 Task: Open a blank google sheet and write heading  Financial Planner. Add Dates in a column and its values below  'Jan 23, Feb 23, Mar 23, Apr 23 & may23. 'Add Income in next column and its values below  $3,000, $3,200, $3,100, $3,300 & $3,500. Add Expenses in next column and its values below  $2,000, $2,300, $2,200, $2,500 & $2,800. Add savings in next column and its values below $500, $600, $500, $700 & $700. Add Investment in next column and its values below  $500, $700, $800, $900 & $1000. Add Net Saving in next column and its values below  $1000, $1200, $900, $800 & $700. Save page BudgetPlan reviewbook
Action: Mouse moved to (1214, 92)
Screenshot: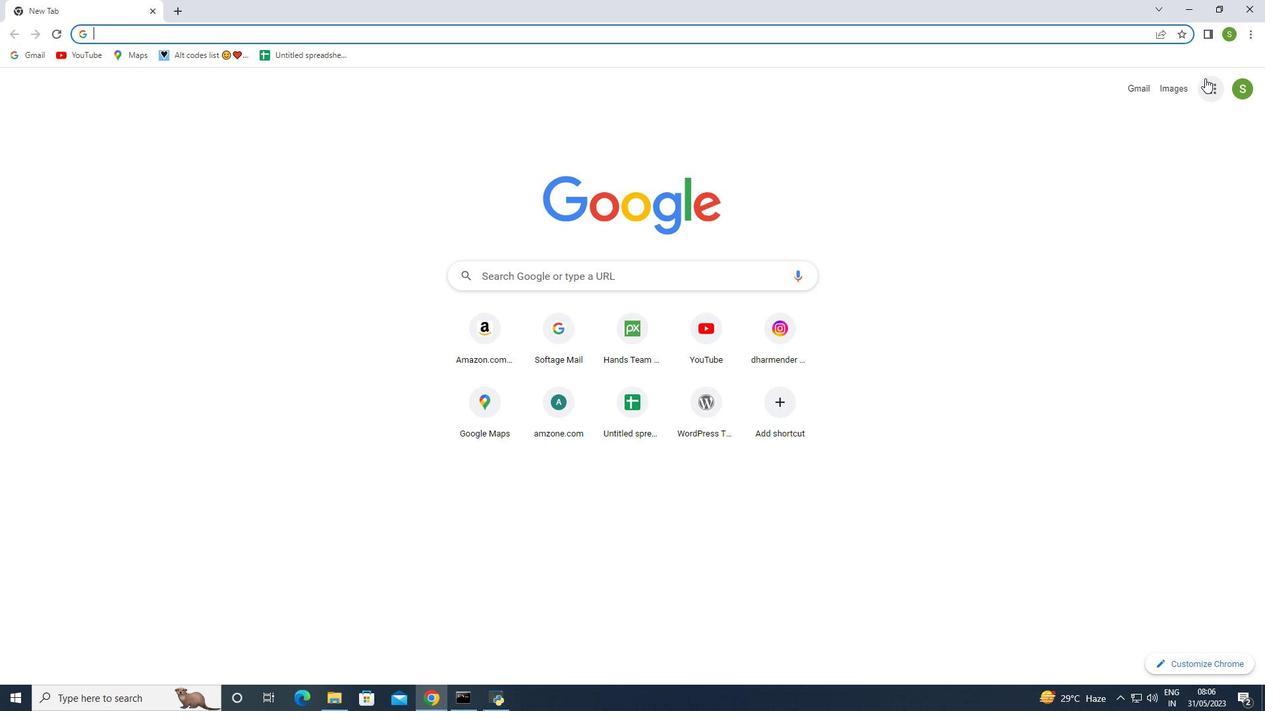 
Action: Mouse pressed left at (1214, 92)
Screenshot: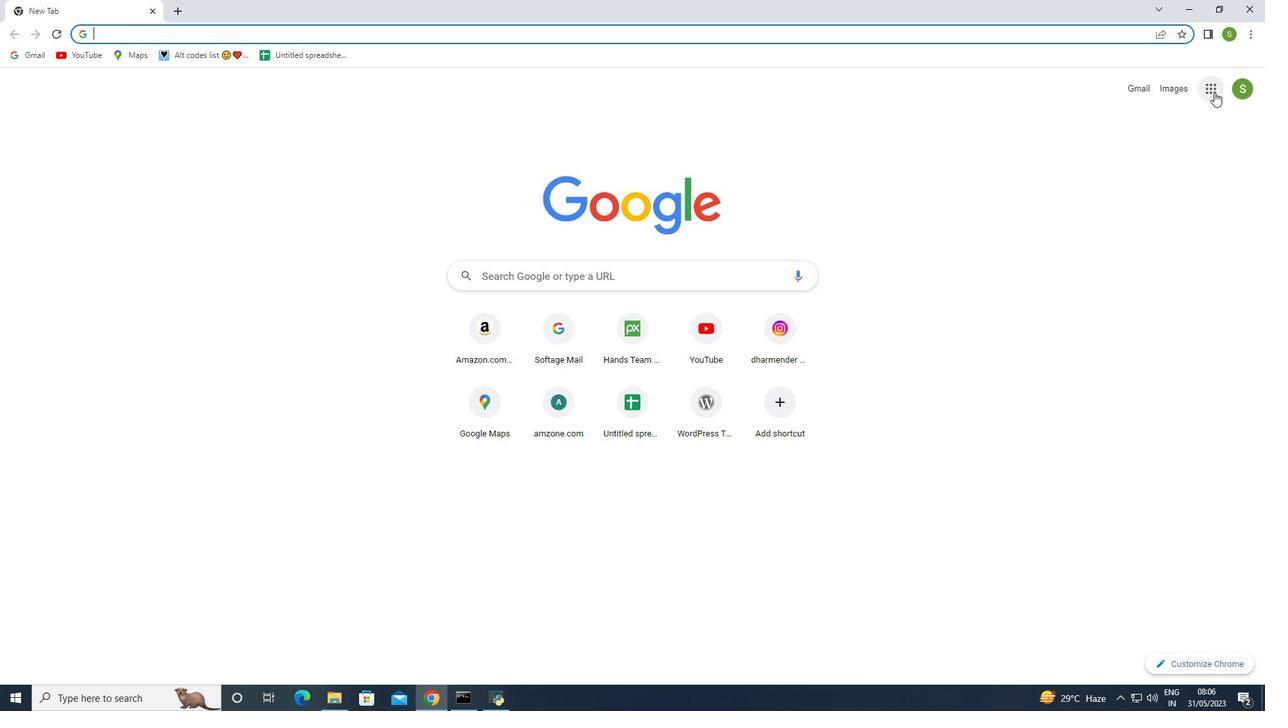 
Action: Mouse moved to (1146, 204)
Screenshot: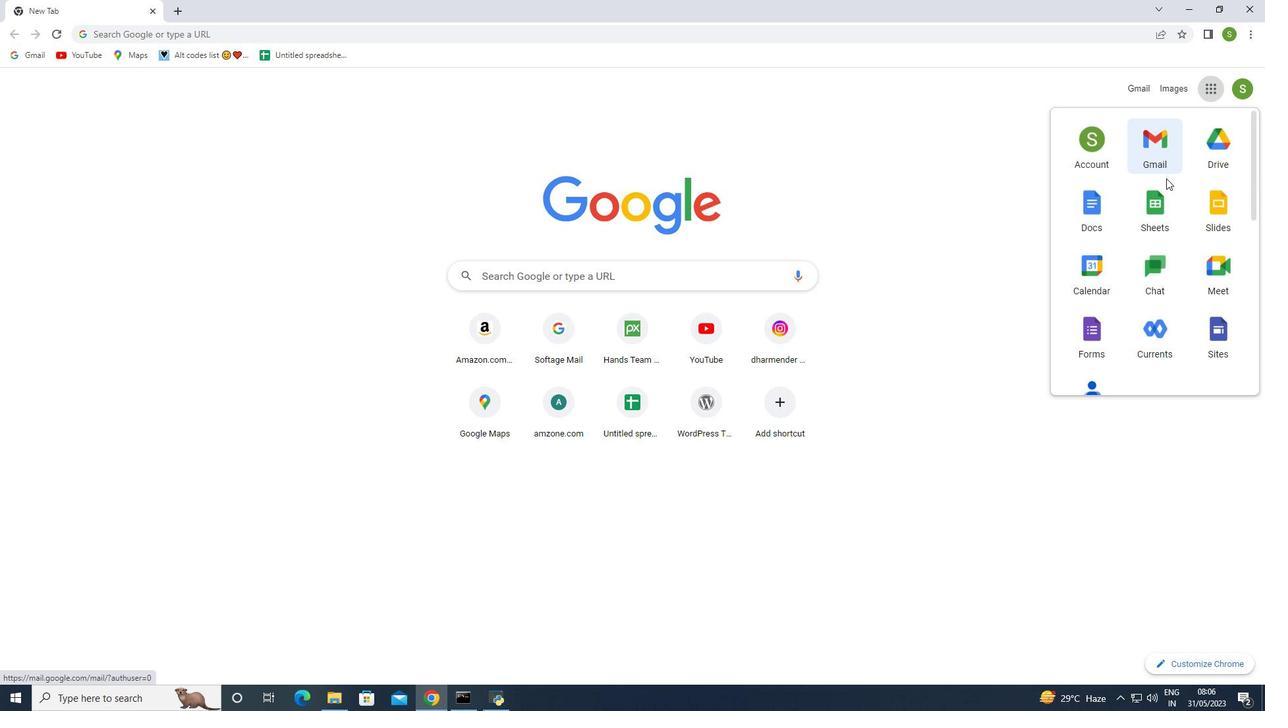 
Action: Mouse pressed left at (1146, 204)
Screenshot: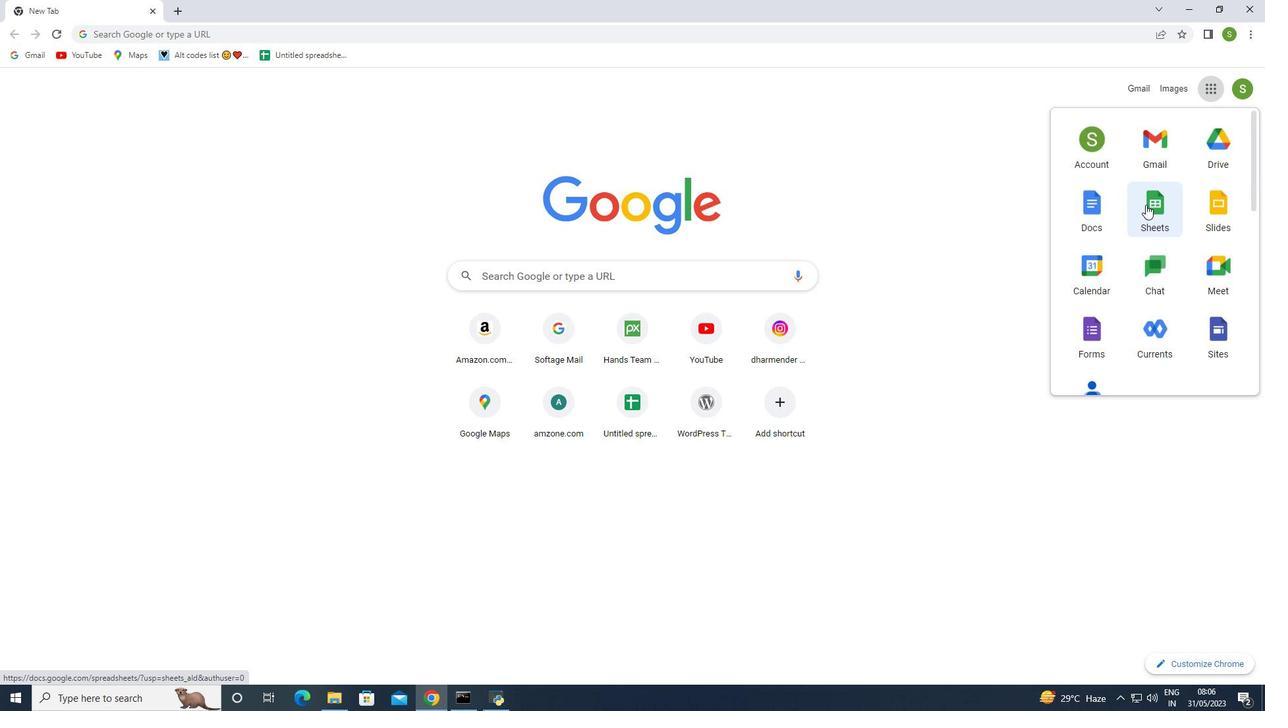 
Action: Mouse moved to (365, 166)
Screenshot: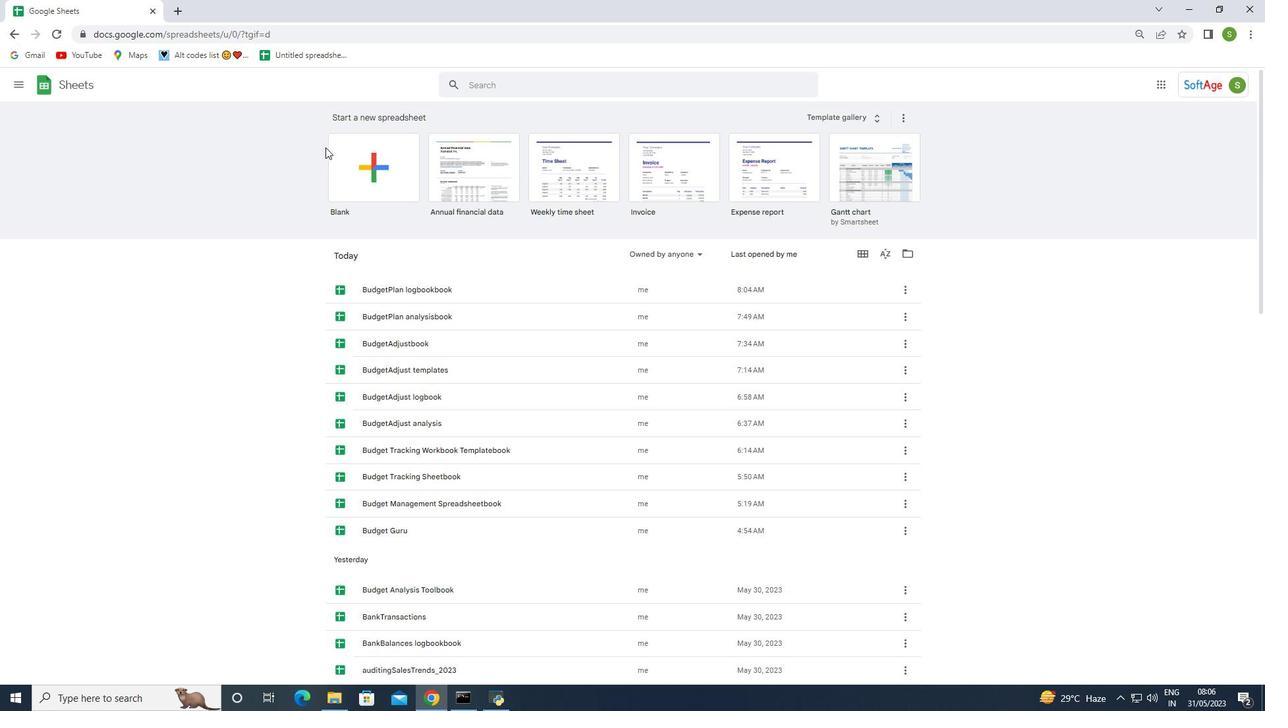 
Action: Mouse pressed left at (365, 166)
Screenshot: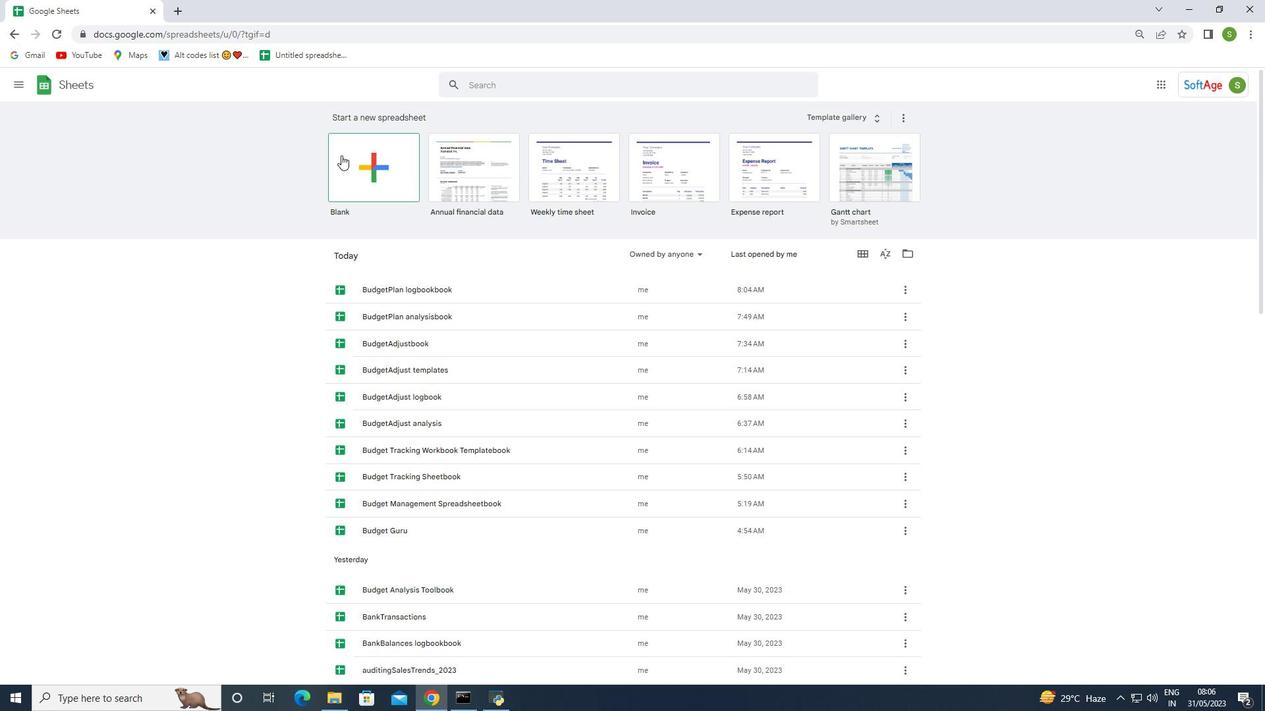
Action: Mouse moved to (14, 148)
Screenshot: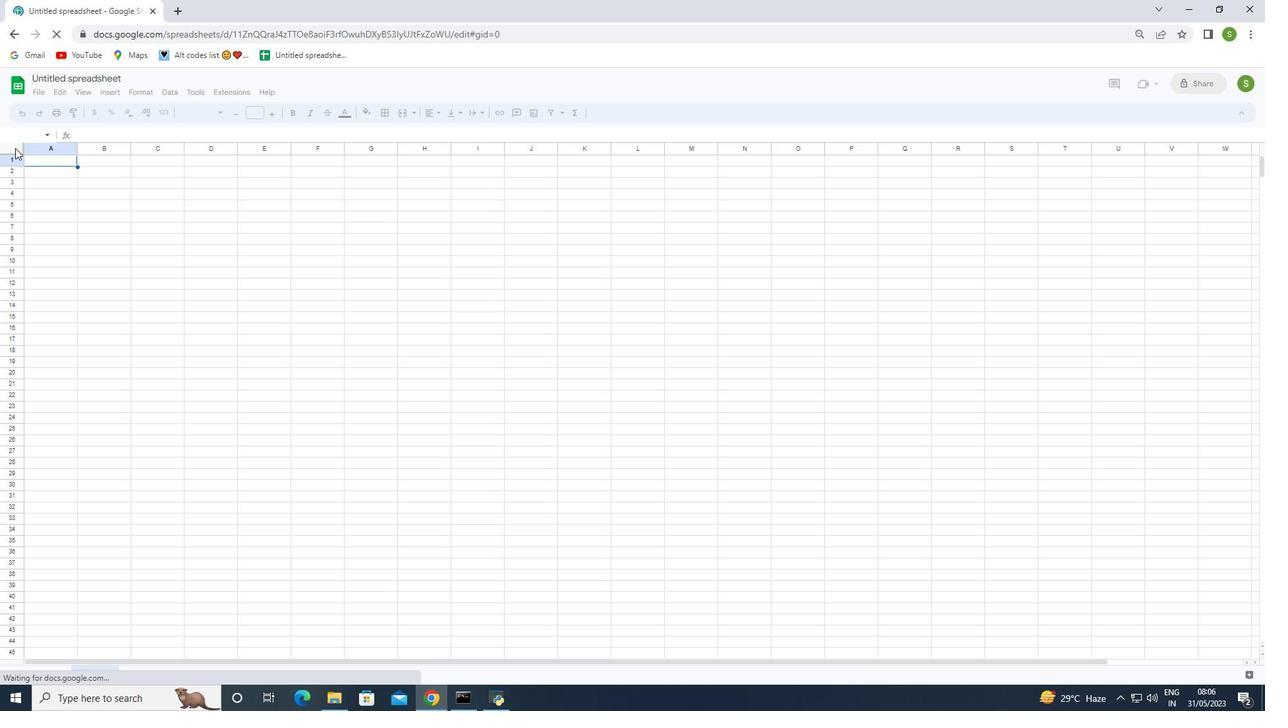 
Action: Mouse pressed left at (14, 148)
Screenshot: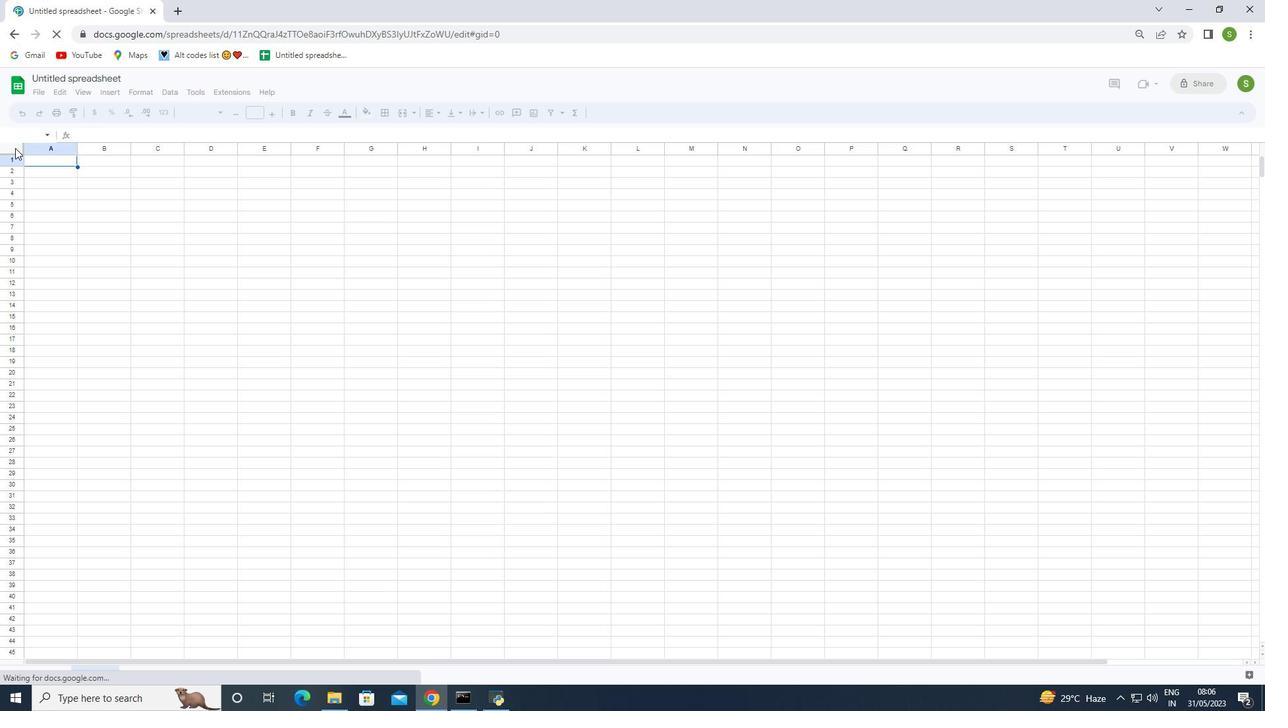 
Action: Mouse moved to (309, 113)
Screenshot: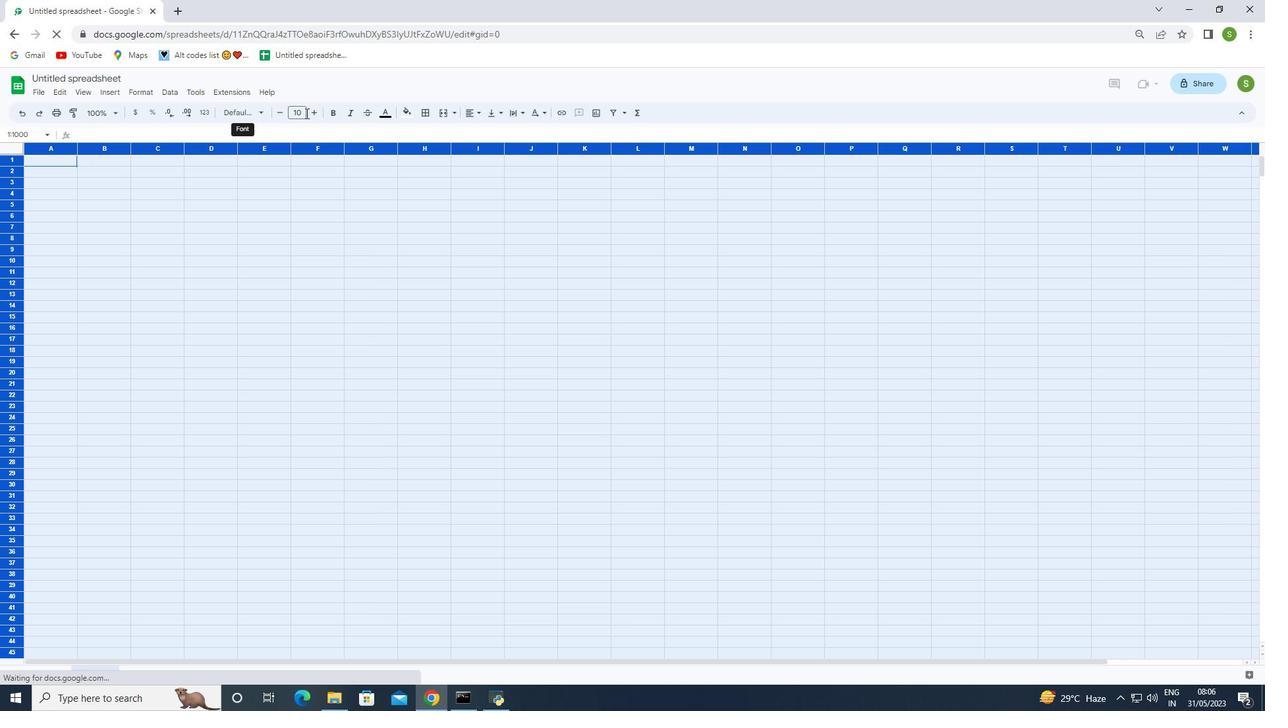 
Action: Mouse pressed left at (309, 113)
Screenshot: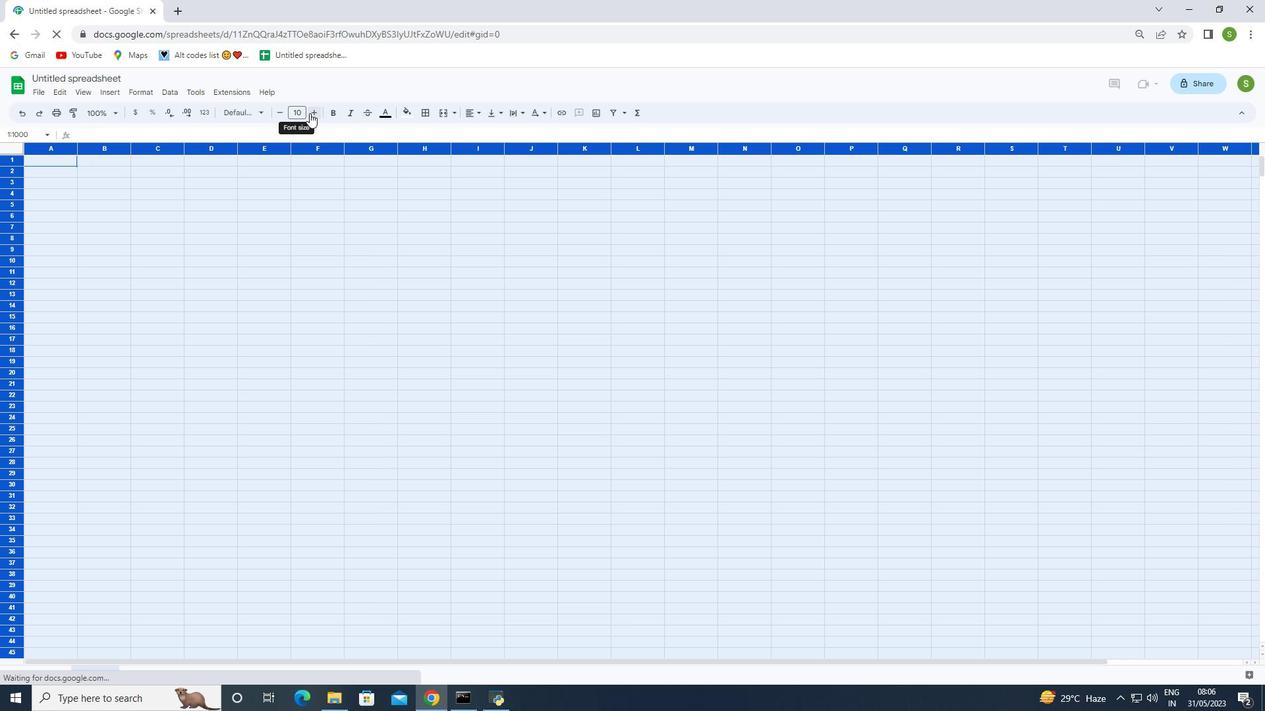 
Action: Mouse pressed left at (309, 113)
Screenshot: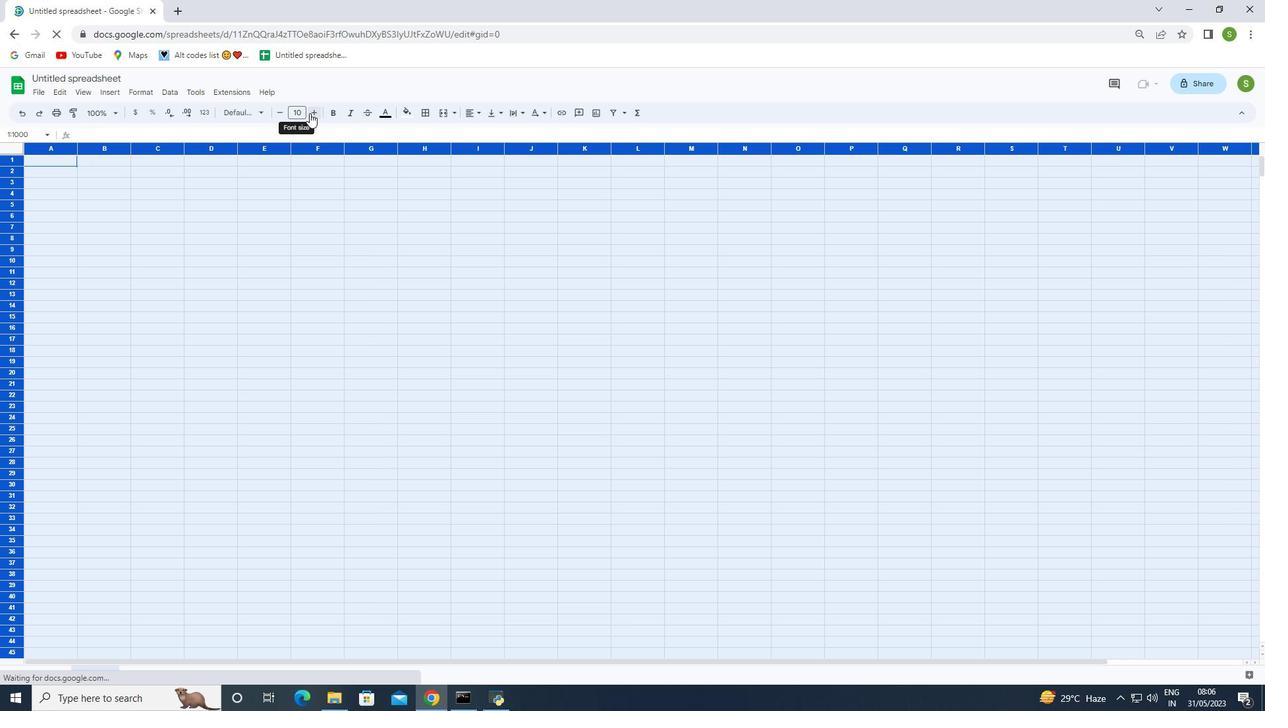 
Action: Mouse pressed left at (309, 113)
Screenshot: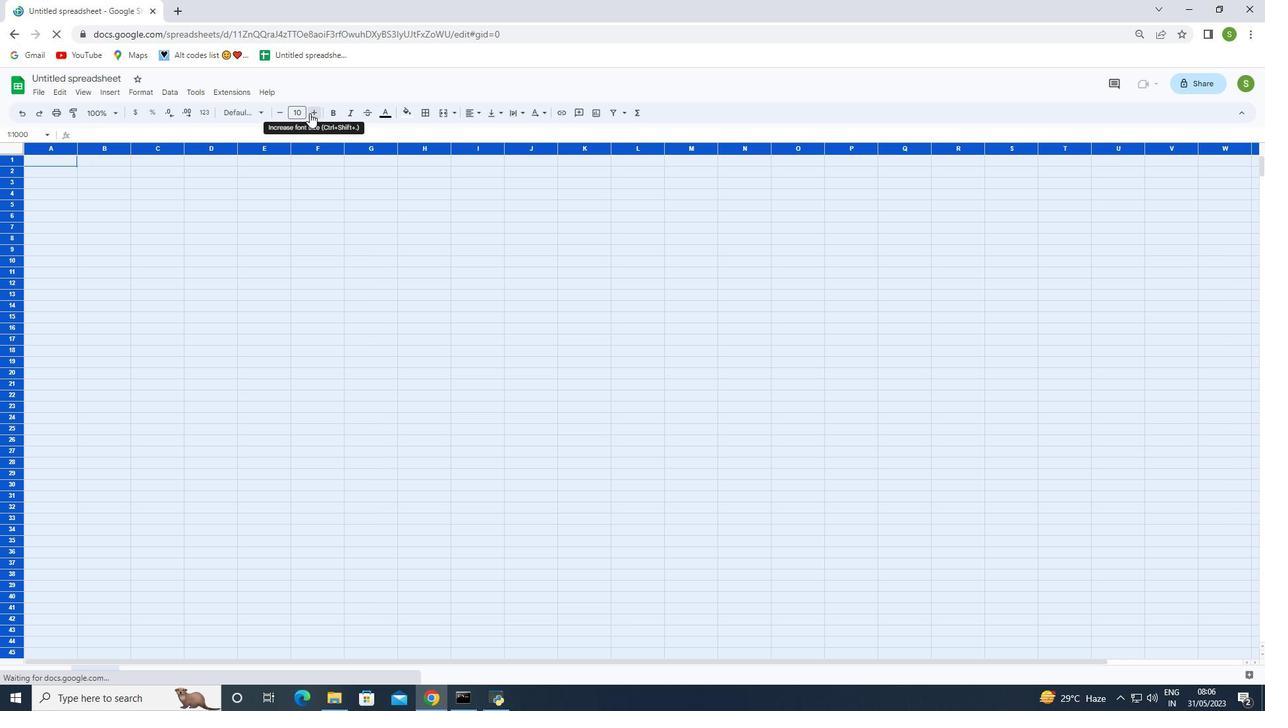 
Action: Mouse pressed left at (309, 113)
Screenshot: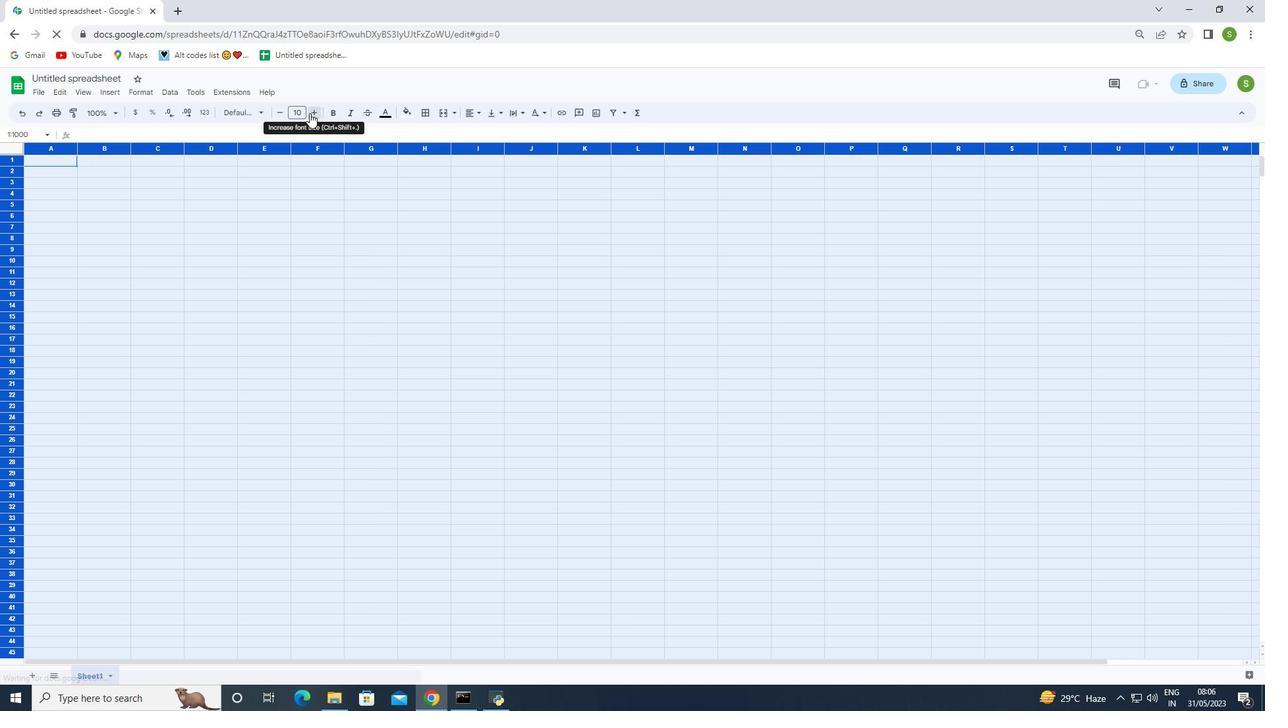 
Action: Mouse pressed left at (309, 113)
Screenshot: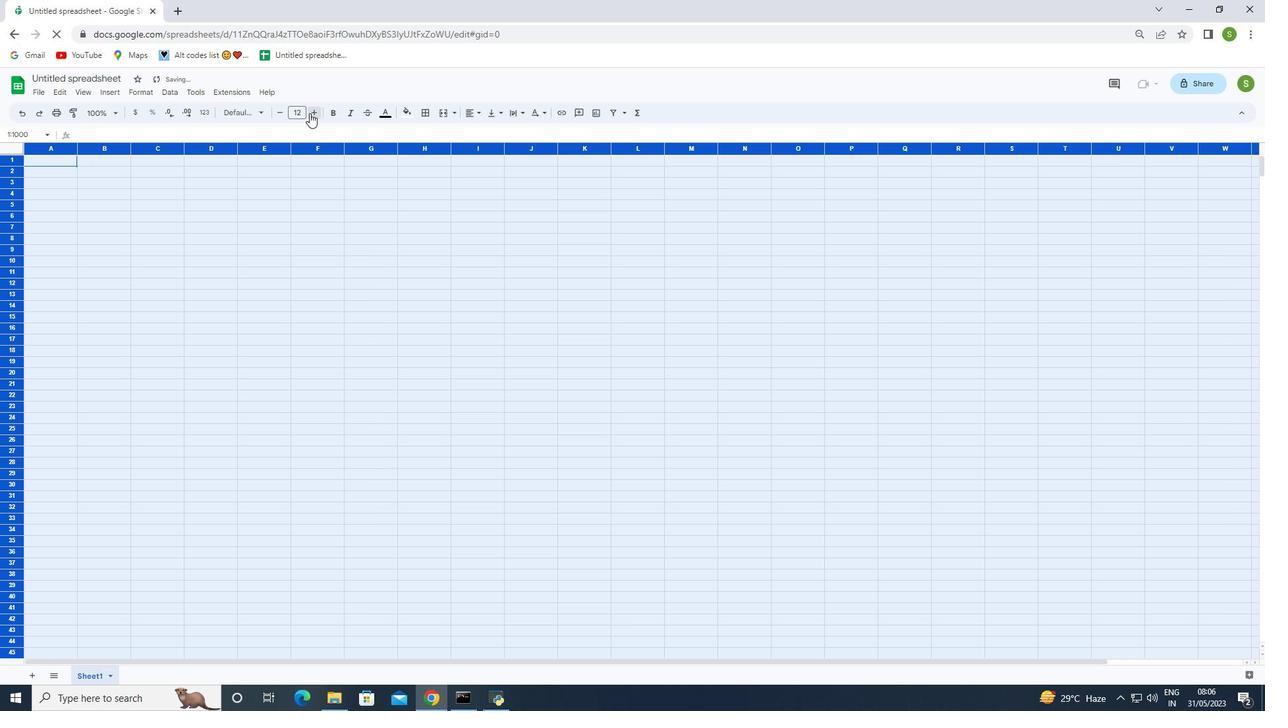 
Action: Mouse moved to (283, 116)
Screenshot: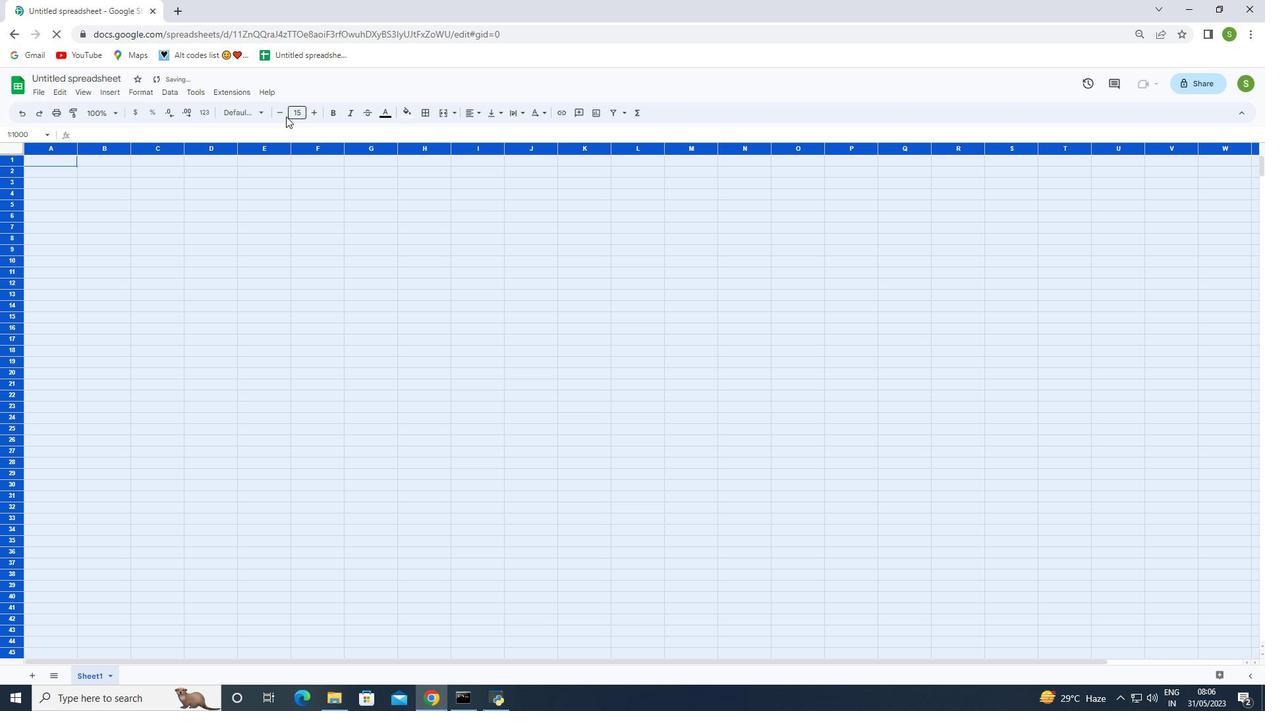 
Action: Mouse pressed left at (283, 116)
Screenshot: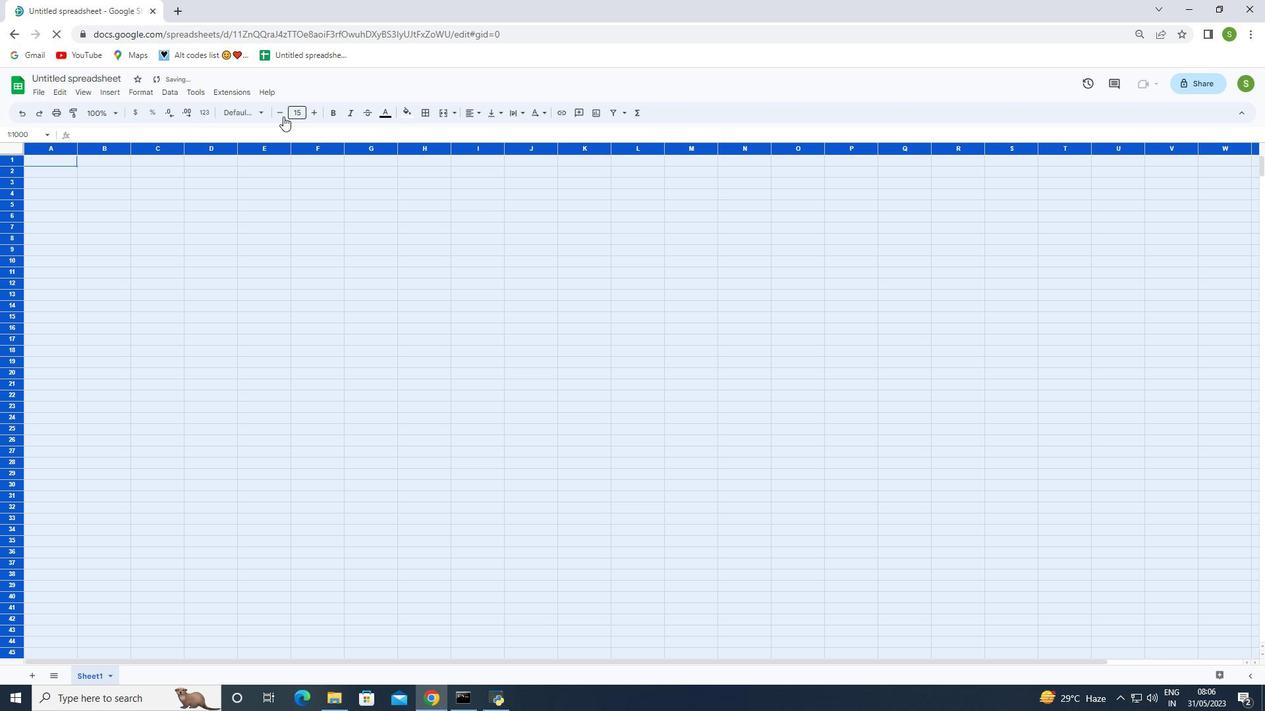 
Action: Mouse moved to (285, 228)
Screenshot: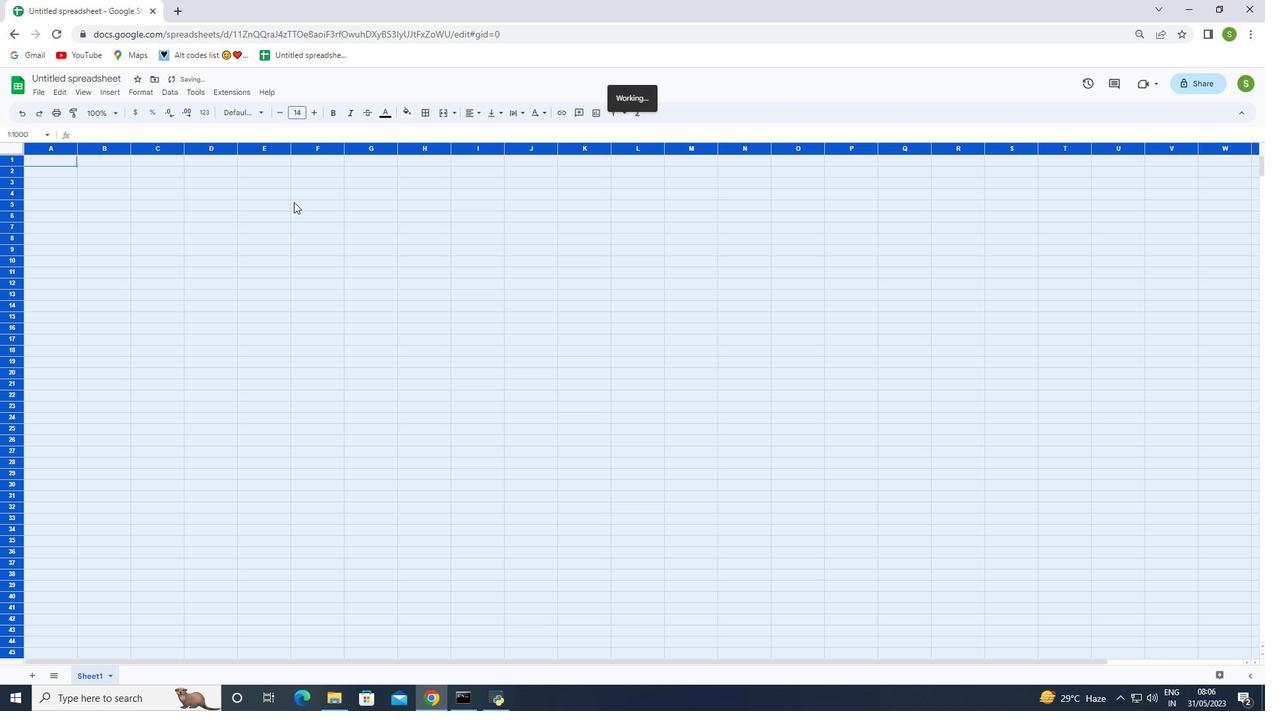 
Action: Mouse pressed left at (285, 228)
Screenshot: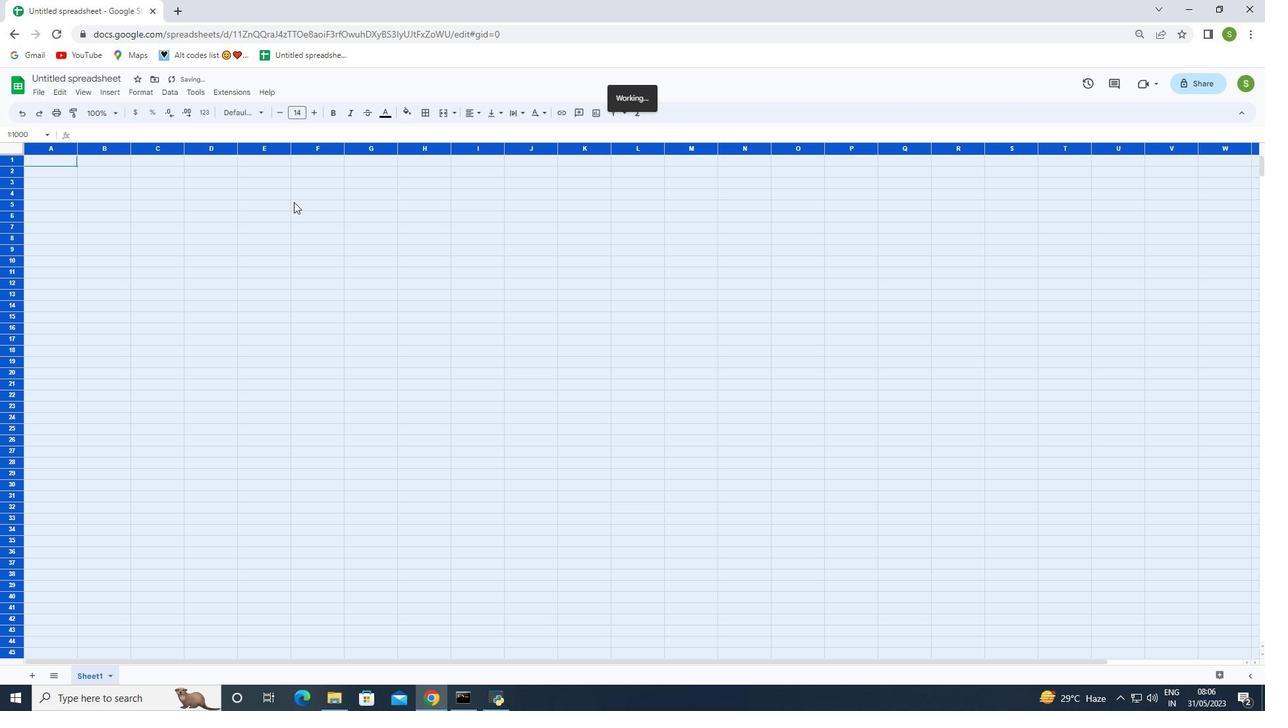 
Action: Mouse moved to (50, 158)
Screenshot: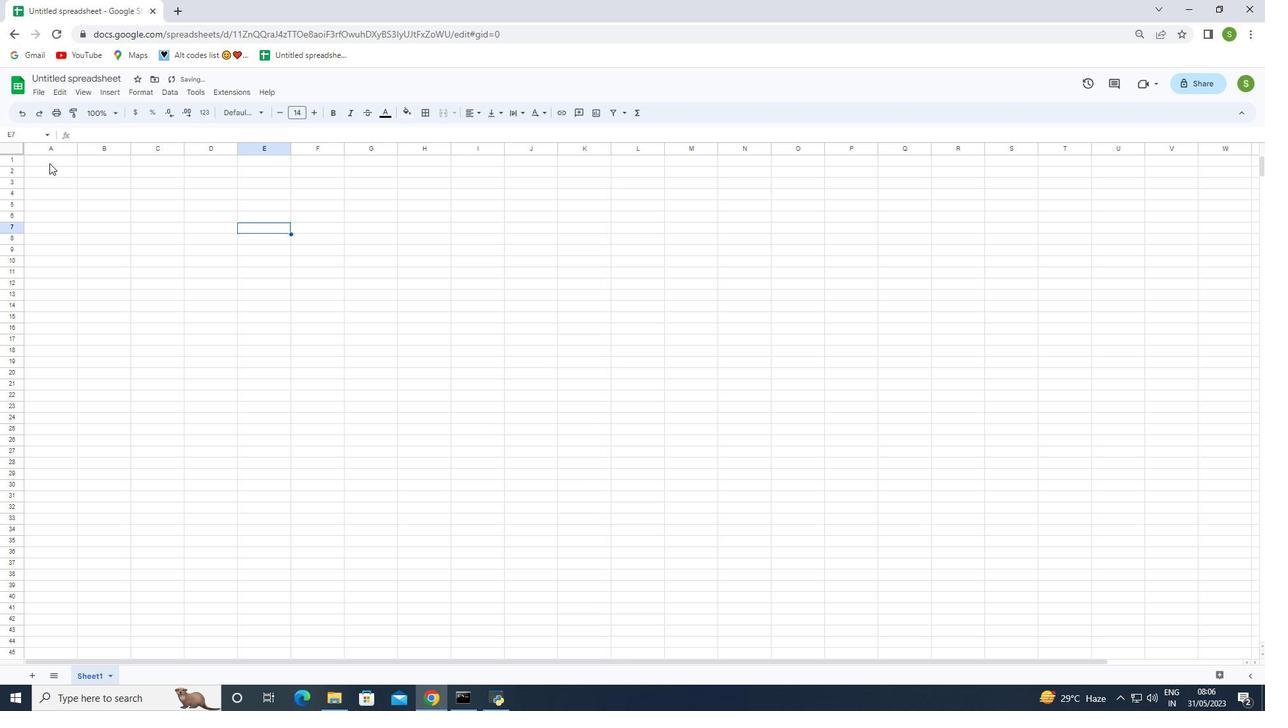 
Action: Mouse pressed left at (50, 158)
Screenshot: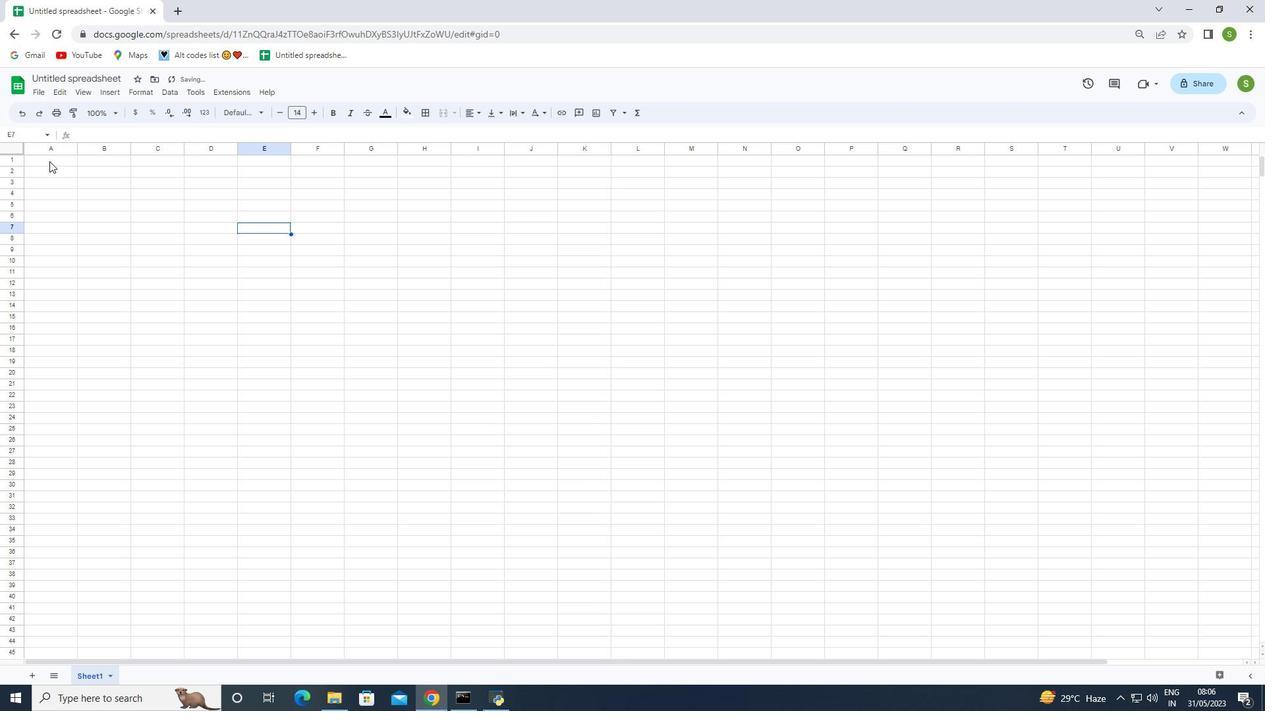 
Action: Key pressed <Key.shift>Financial<Key.space><Key.shift>Planner<Key.enter>
Screenshot: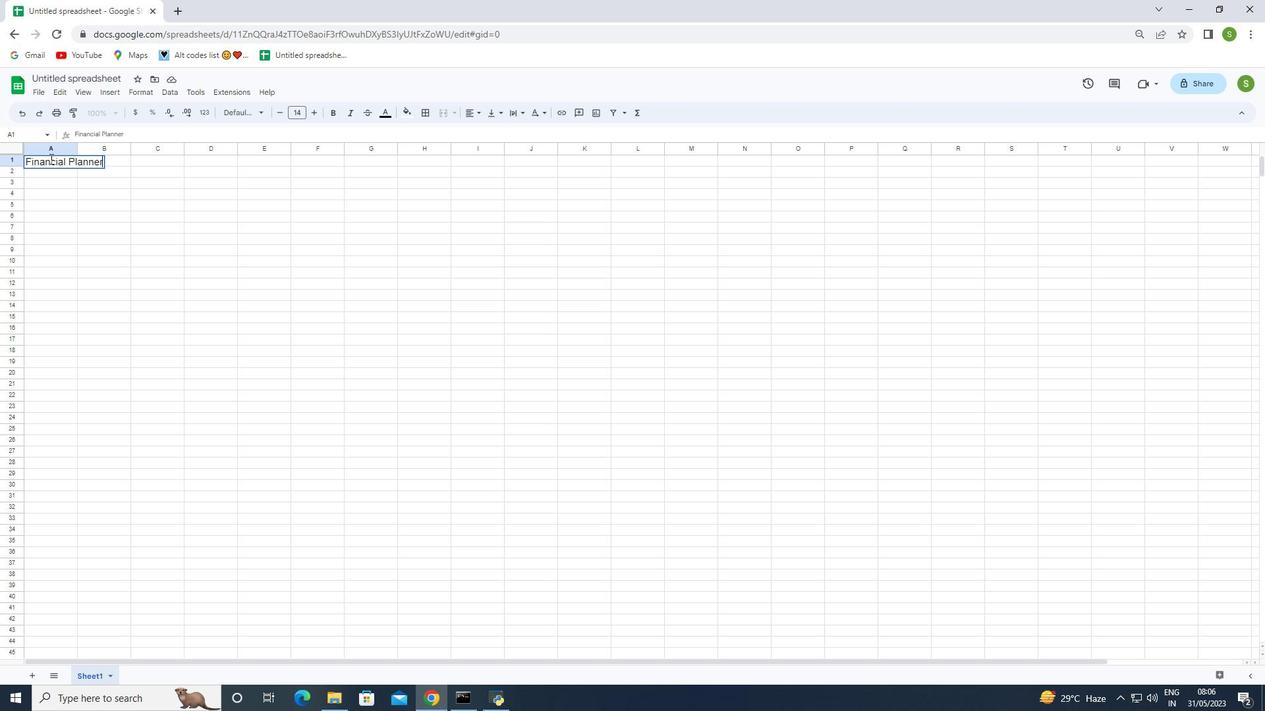 
Action: Mouse moved to (44, 191)
Screenshot: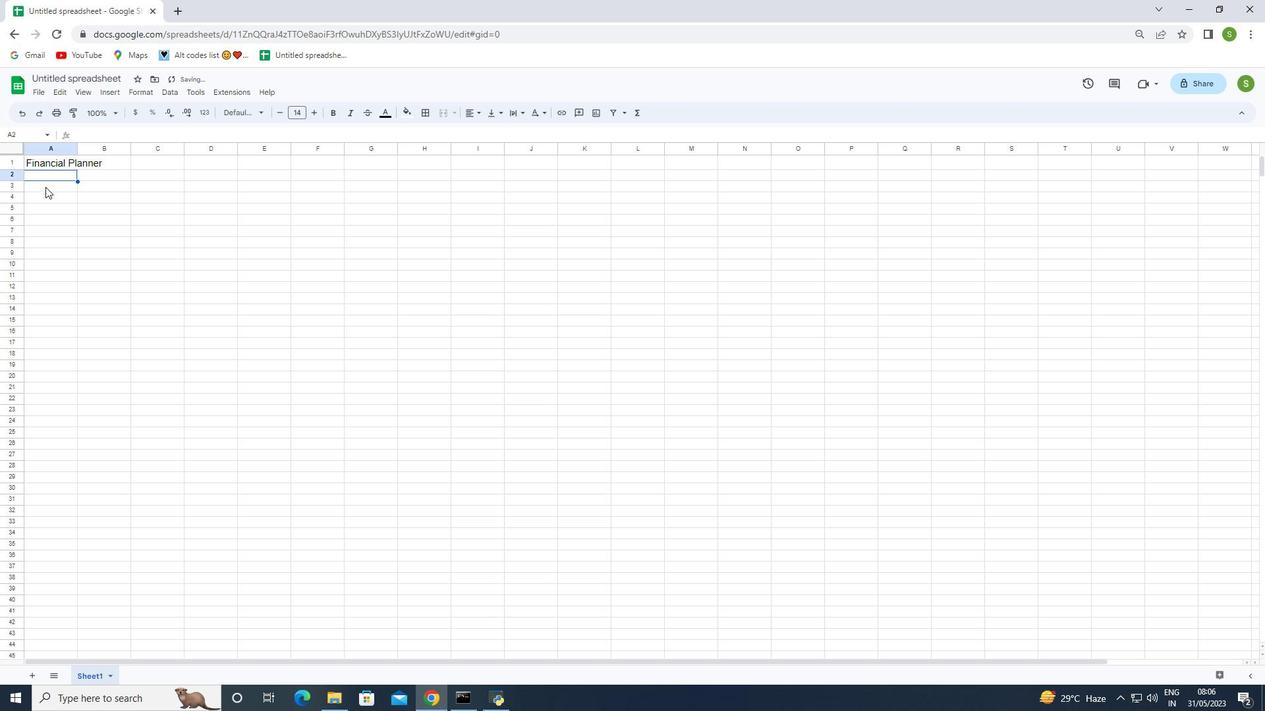 
Action: Key pressed <Key.shift>Dates
Screenshot: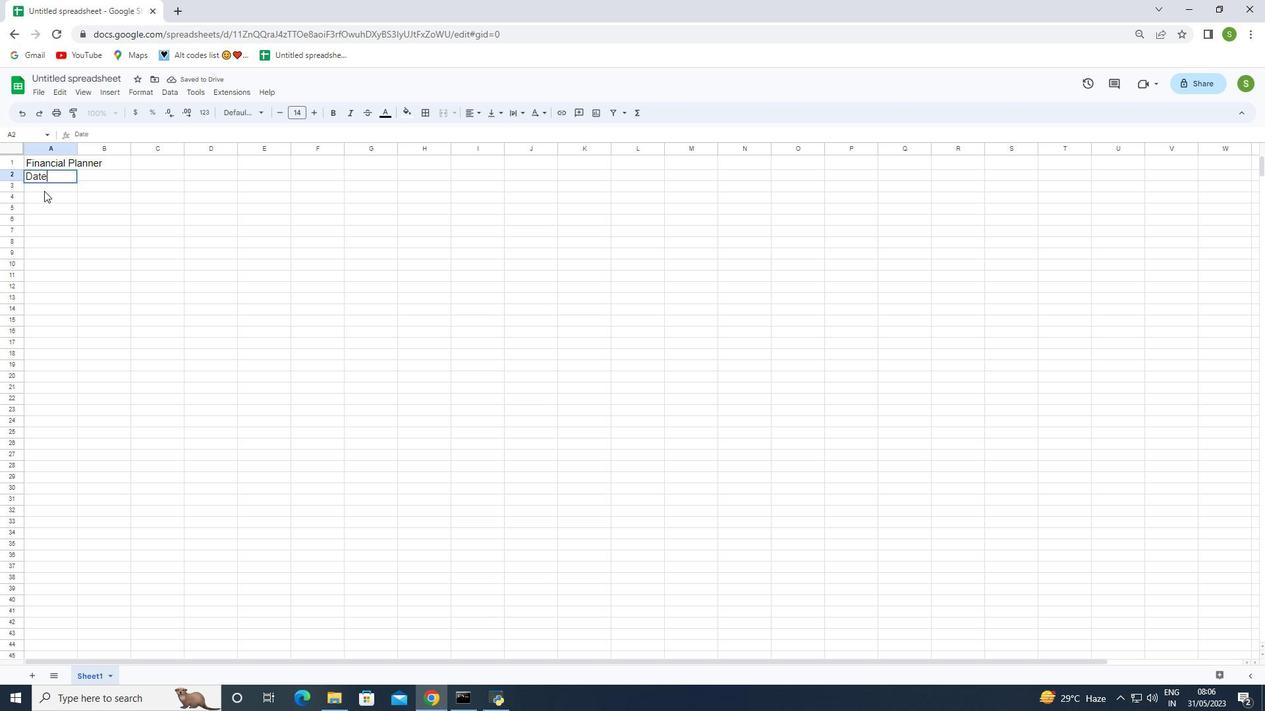 
Action: Mouse moved to (89, 228)
Screenshot: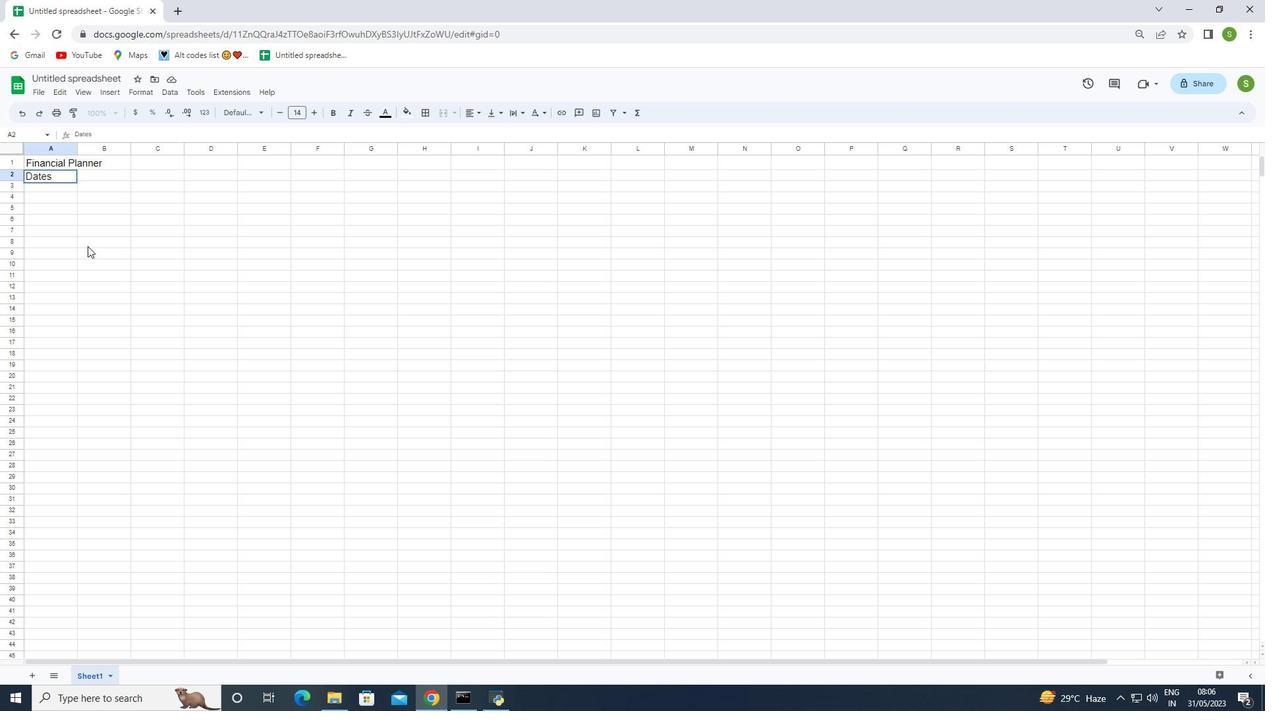
Action: Mouse pressed left at (89, 228)
Screenshot: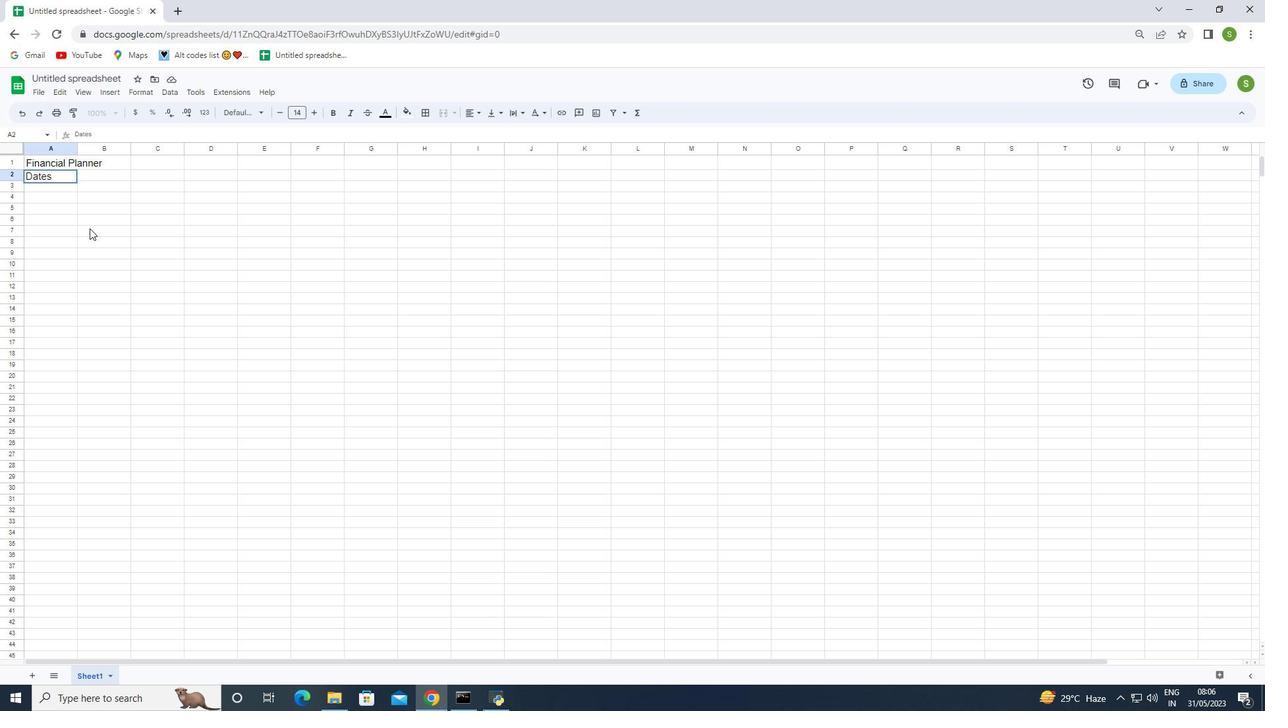 
Action: Mouse moved to (54, 187)
Screenshot: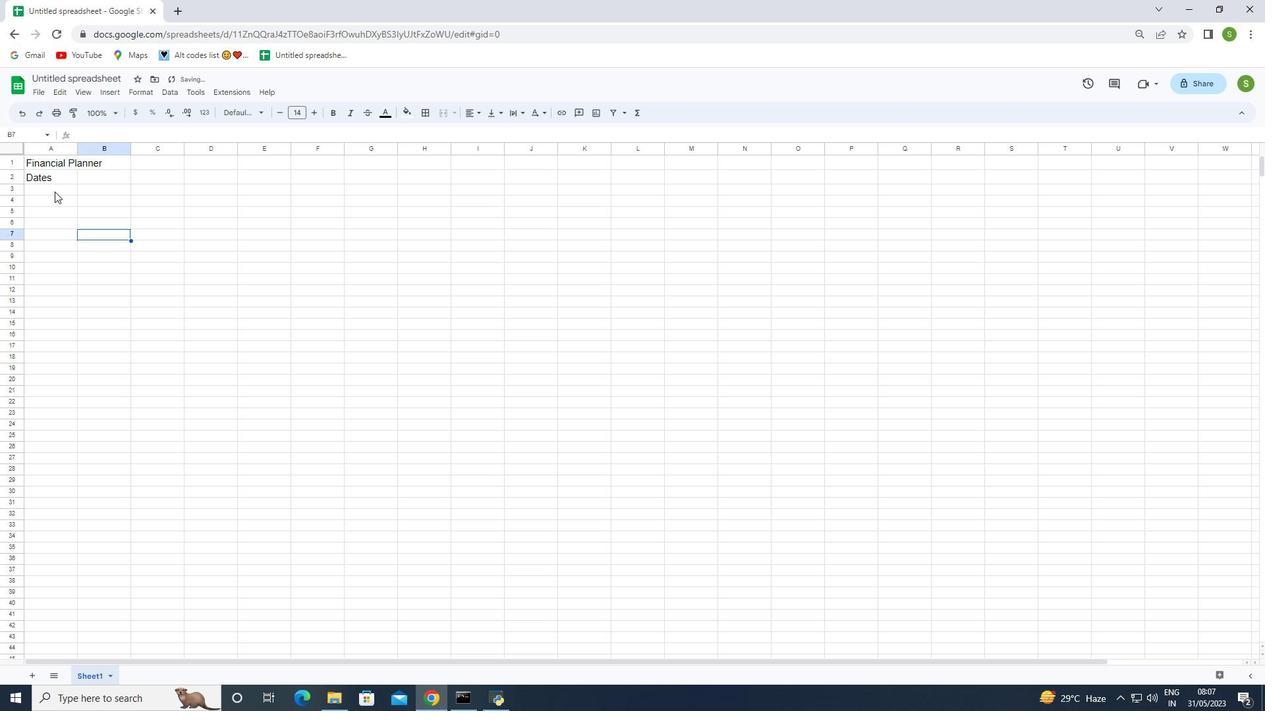 
Action: Mouse pressed left at (54, 187)
Screenshot: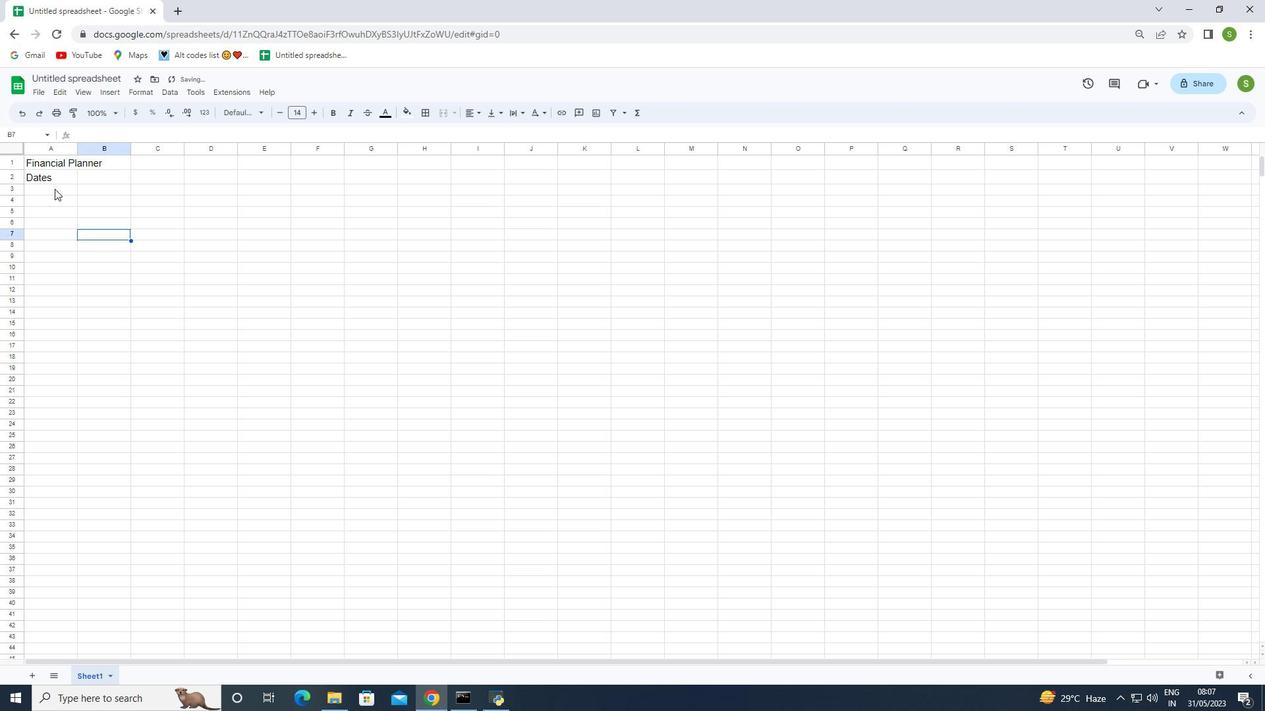 
Action: Mouse moved to (55, 187)
Screenshot: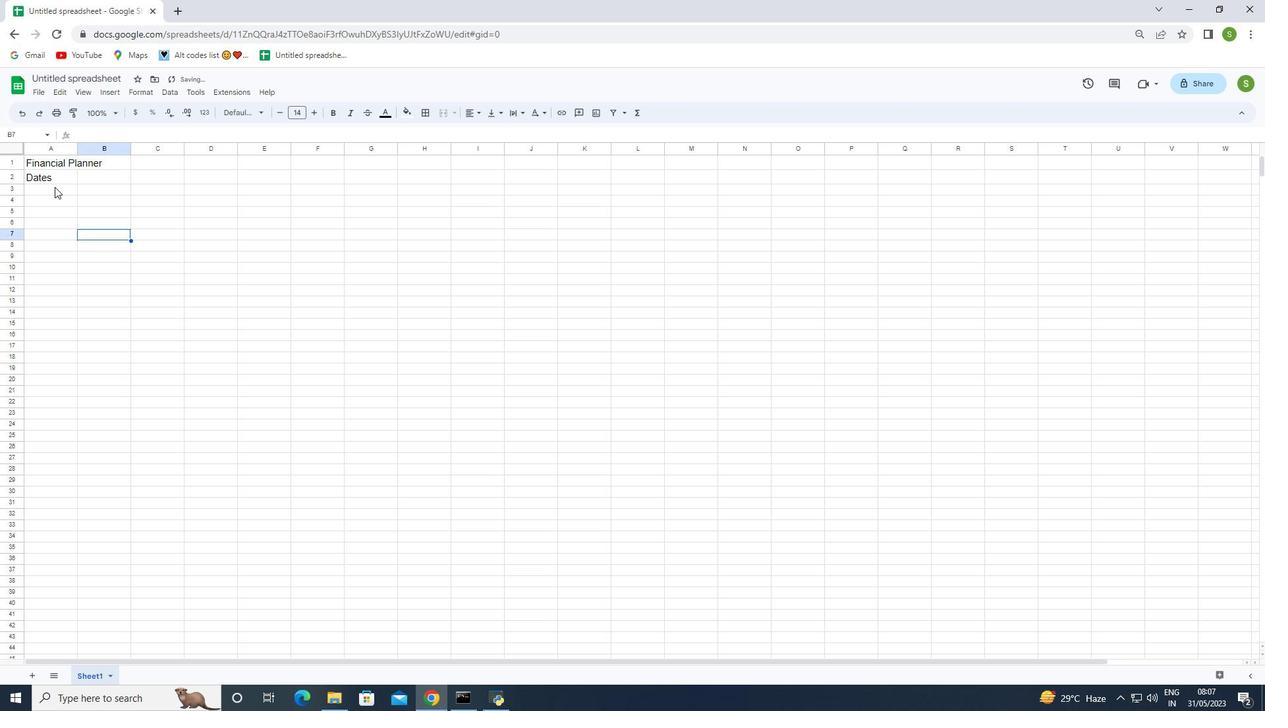 
Action: Key pressed <Key.shift>Jan<Key.space>23<Key.enter><Key.shift>Feb<Key.space>23<Key.enter><Key.shift>Mar<Key.space>23<Key.enter><Key.shift>Apr<Key.space>23<Key.enter><Key.shift><Key.shift><Key.shift><Key.shift><Key.shift><Key.shift><Key.shift><Key.shift><Key.shift><Key.shift><Key.shift><Key.shift><Key.shift><Key.shift><Key.shift><Key.shift><Key.shift><Key.shift><Key.shift><Key.shift><Key.shift><Key.shift><Key.shift><Key.shift><Key.shift><Key.shift><Key.shift><Key.shift><Key.shift><Key.shift><Key.shift><Key.shift><Key.shift><Key.shift><Key.shift><Key.shift><Key.shift><Key.shift><Key.shift><Key.shift><Key.shift><Key.shift><Key.shift><Key.shift><Key.shift><Key.shift><Key.shift><Key.shift><Key.shift><Key.shift><Key.shift><Key.shift><Key.shift><Key.shift><Key.shift><Key.shift><Key.shift><Key.shift><Key.shift><Key.shift><Key.shift><Key.shift><Key.shift><Key.shift><Key.shift><Key.shift><Key.shift><Key.shift><Key.shift><Key.shift>May<Key.space>23<Key.enter>
Screenshot: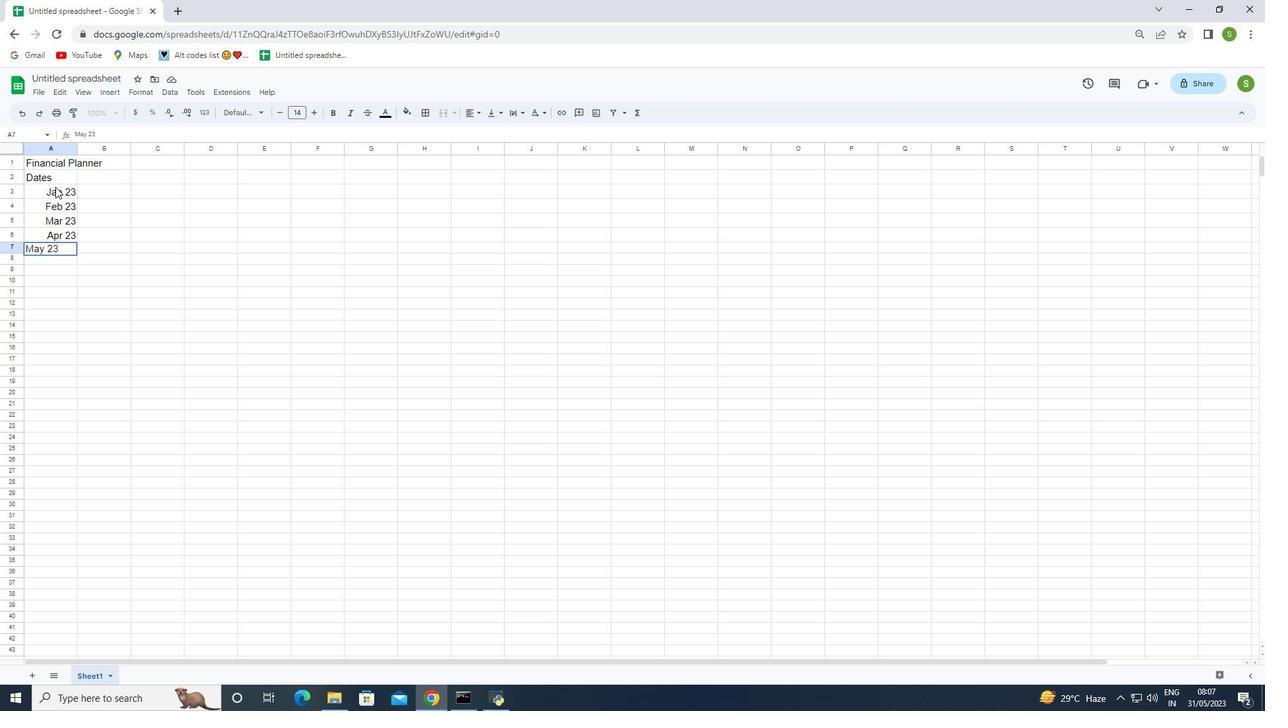 
Action: Mouse moved to (102, 177)
Screenshot: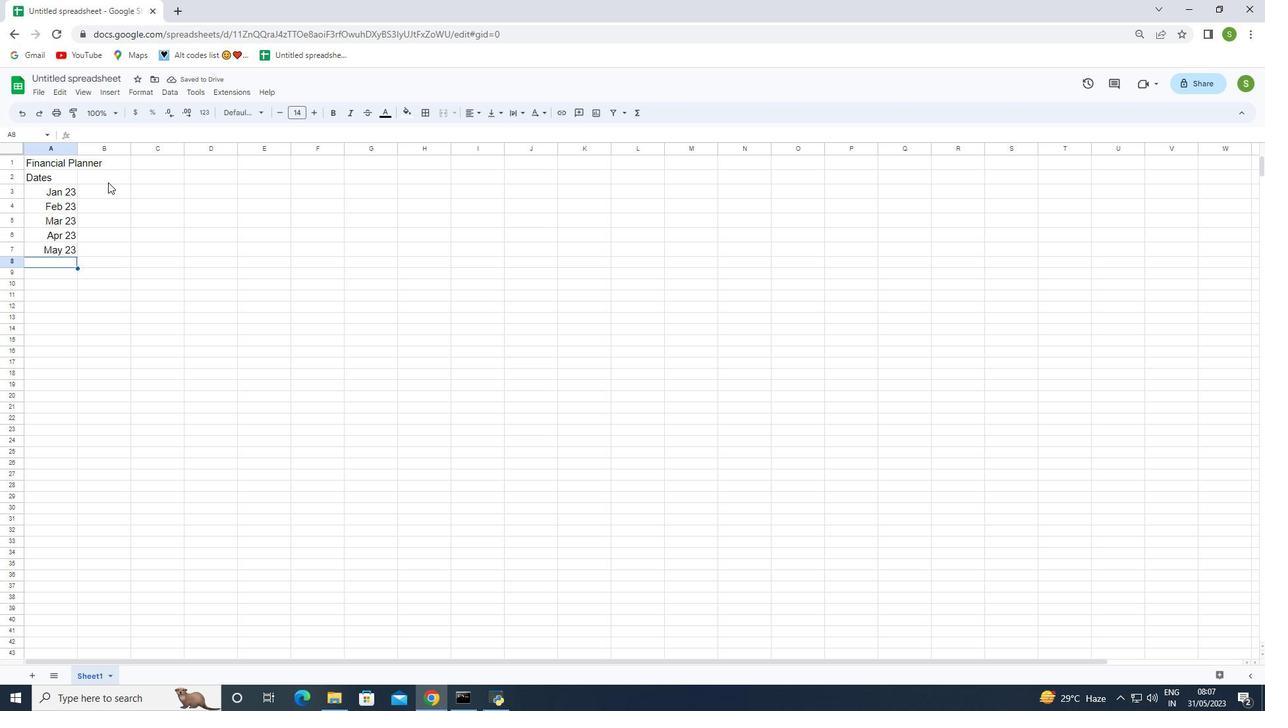 
Action: Mouse pressed left at (102, 177)
Screenshot: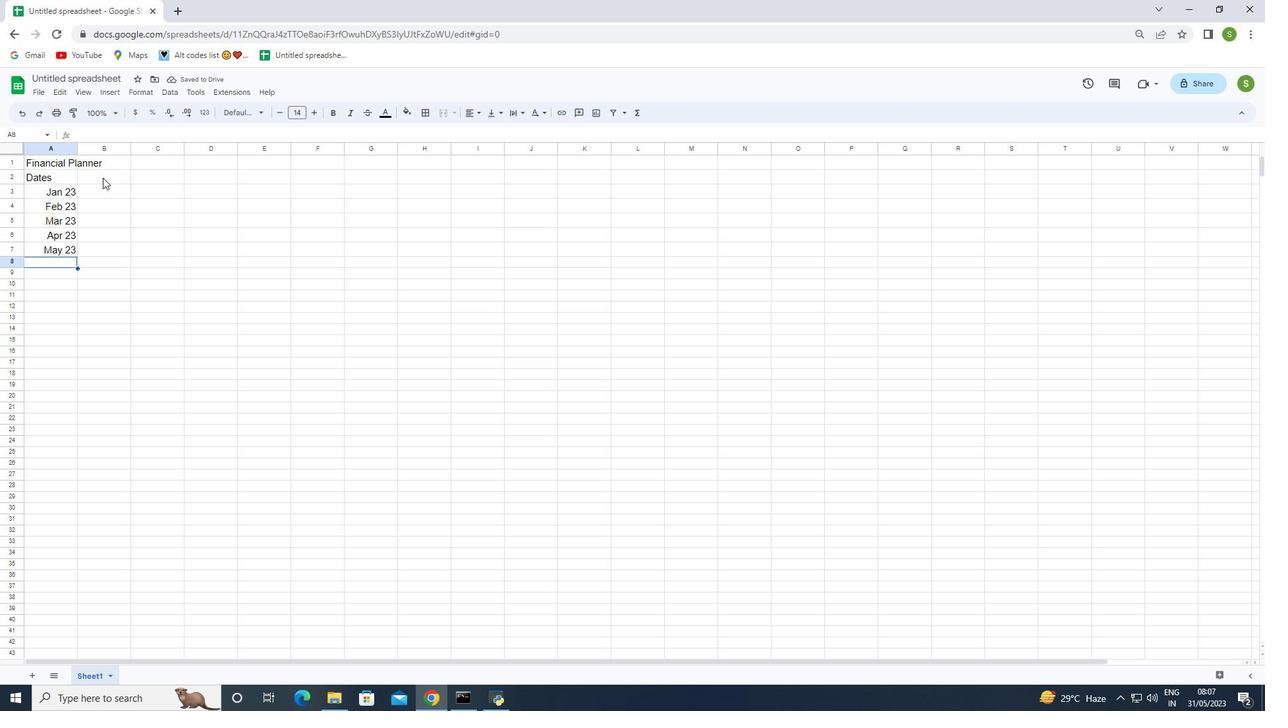 
Action: Key pressed <Key.shift>Income<Key.enter><Key.shift><Key.shift><Key.shift>$3000<Key.enter><Key.shift><Key.shift><Key.shift><Key.shift><Key.shift><Key.shift><Key.shift><Key.shift><Key.shift><Key.shift><Key.shift><Key.shift><Key.shift><Key.shift><Key.shift><Key.shift><Key.shift><Key.shift><Key.shift><Key.shift><Key.shift><Key.shift><Key.shift><Key.shift><Key.shift><Key.shift><Key.shift><Key.shift><Key.shift><Key.shift><Key.shift><Key.shift><Key.shift><Key.shift><Key.shift><Key.shift><Key.shift><Key.shift><Key.shift><Key.shift><Key.shift><Key.shift><Key.shift><Key.shift><Key.shift><Key.shift><Key.shift><Key.shift><Key.shift><Key.shift><Key.shift><Key.shift><Key.shift><Key.shift><Key.shift><Key.shift><Key.shift><Key.shift><Key.shift><Key.shift><Key.shift><Key.shift><Key.shift><Key.shift><Key.shift><Key.shift><Key.shift><Key.shift><Key.shift><Key.shift><Key.shift><Key.shift><Key.shift><Key.shift><Key.shift><Key.shift><Key.shift><Key.shift><Key.shift><Key.shift><Key.shift><Key.shift><Key.shift><Key.shift><Key.shift><Key.shift><Key.shift><Key.shift><Key.shift><Key.shift><Key.shift><Key.shift><Key.shift><Key.shift><Key.shift><Key.shift><Key.shift><Key.shift><Key.shift><Key.shift><Key.shift><Key.shift><Key.shift><Key.shift><Key.shift><Key.shift>$3200<Key.enter><Key.shift><Key.shift><Key.shift><Key.shift>$3100<Key.enter><Key.shift><Key.shift><Key.shift><Key.shift><Key.shift><Key.shift><Key.shift><Key.shift><Key.shift><Key.shift><Key.shift><Key.shift><Key.shift><Key.shift><Key.shift><Key.shift><Key.shift><Key.shift><Key.shift><Key.shift><Key.shift><Key.shift><Key.shift><Key.shift><Key.shift><Key.shift><Key.shift><Key.shift><Key.shift><Key.shift><Key.shift><Key.shift><Key.shift><Key.shift><Key.shift><Key.shift><Key.shift><Key.shift><Key.shift><Key.shift><Key.shift><Key.shift>$3300<Key.enter><Key.shift><Key.shift><Key.shift><Key.shift><Key.shift><Key.shift><Key.shift><Key.shift><Key.shift><Key.shift><Key.shift><Key.shift><Key.shift><Key.shift><Key.shift><Key.shift><Key.shift><Key.shift>$3500<Key.enter>
Screenshot: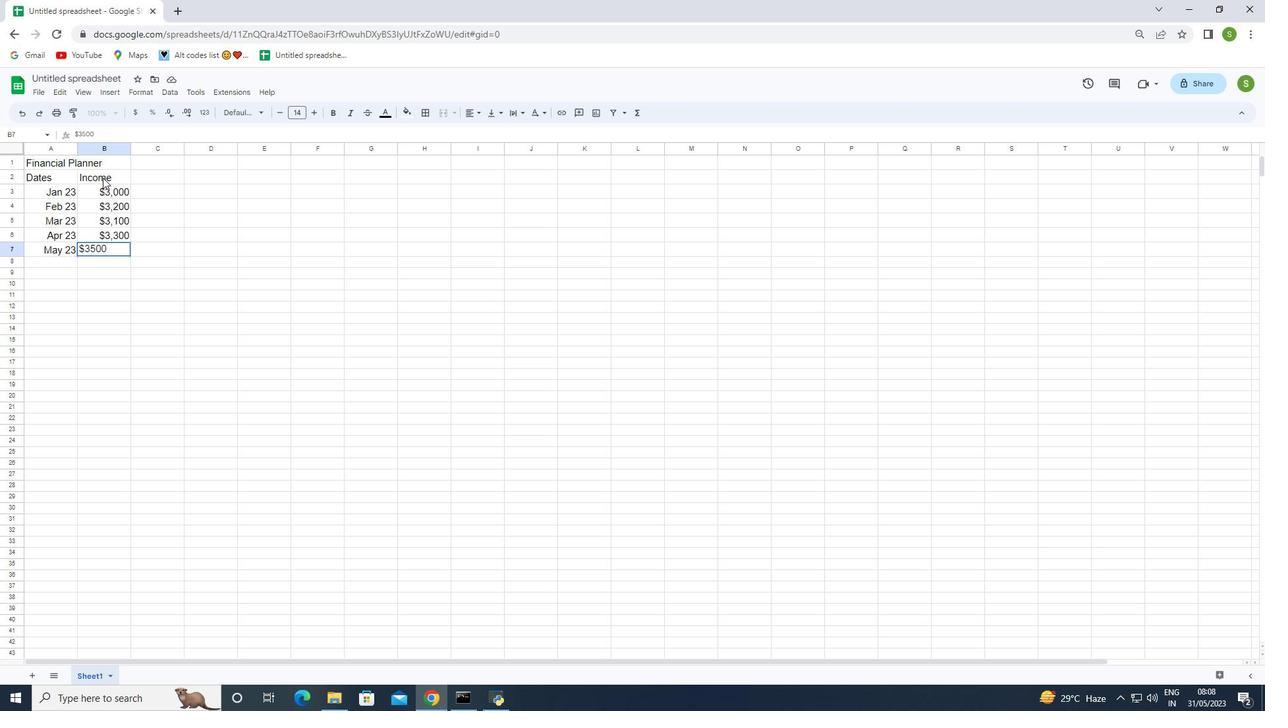 
Action: Mouse moved to (162, 179)
Screenshot: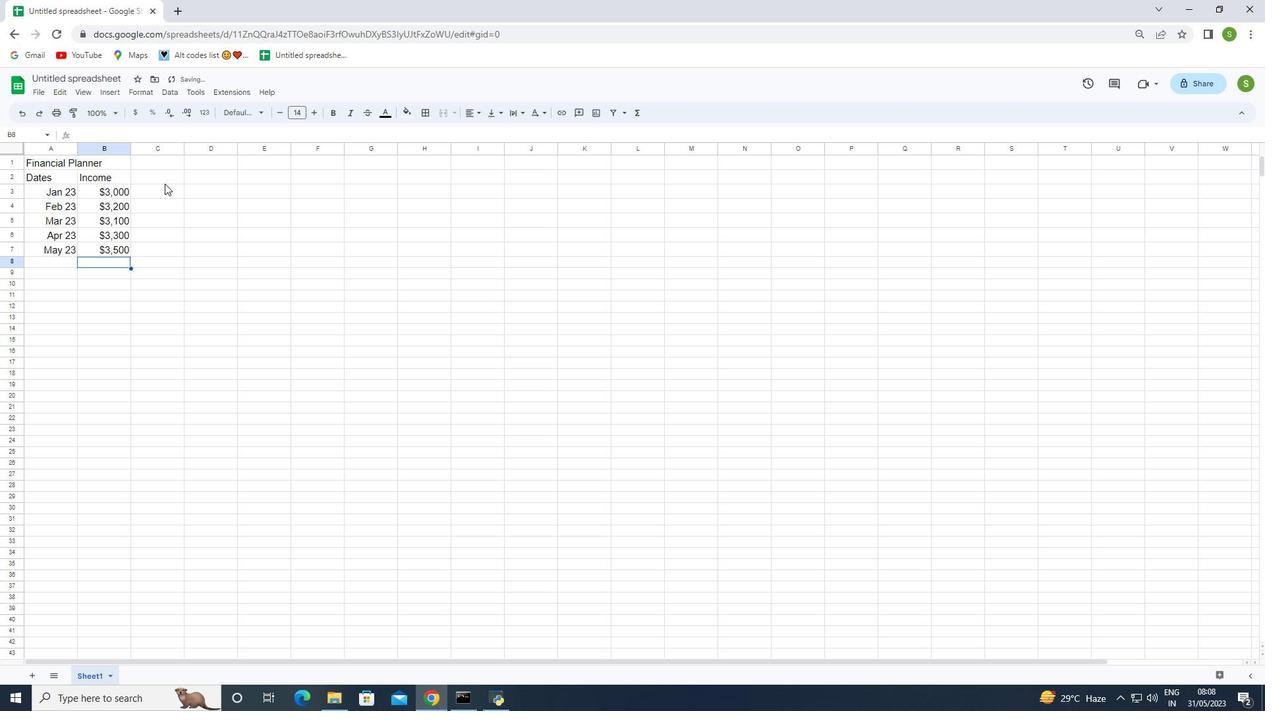 
Action: Mouse pressed left at (162, 179)
Screenshot: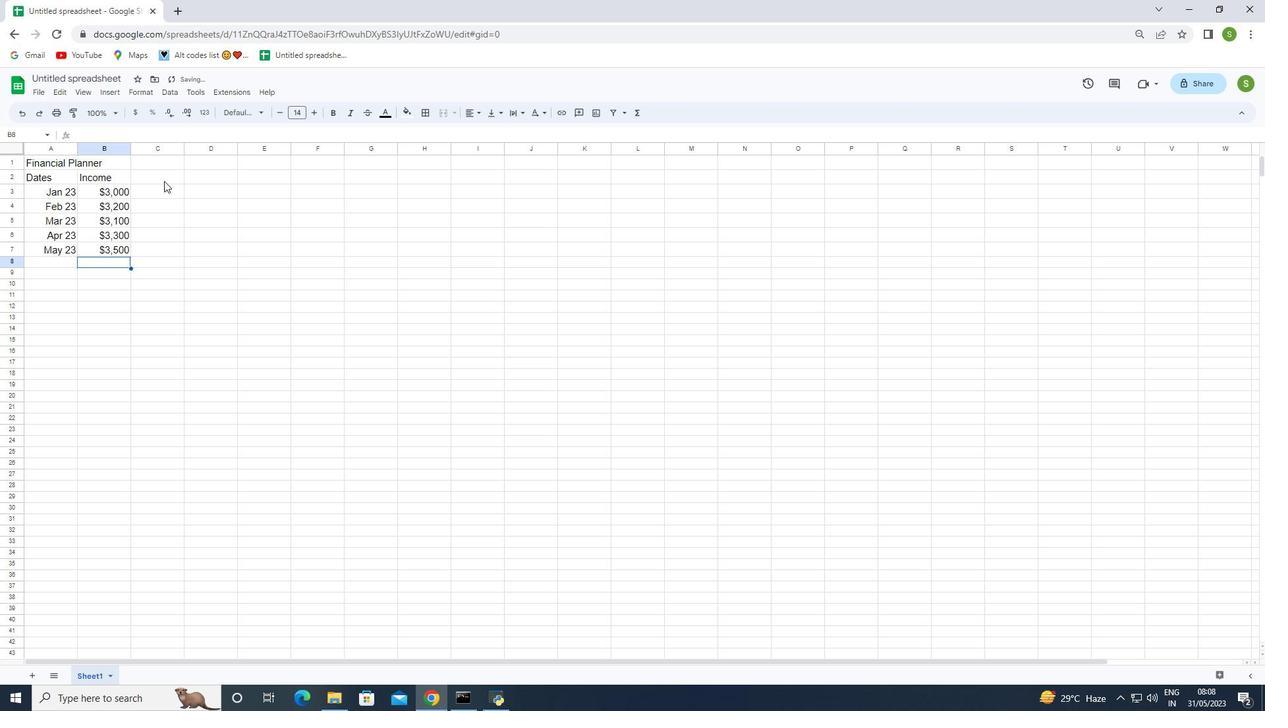 
Action: Key pressed <Key.shift><Key.shift><Key.shift><Key.shift><Key.shift><Key.shift><Key.shift><Key.shift><Key.shift><Key.shift><Key.shift><Key.shift><Key.shift><Key.shift><Key.shift><Key.shift><Key.shift><Key.shift><Key.shift><Key.shift><Key.shift><Key.shift><Key.shift><Key.shift><Key.shift><Key.shift><Key.shift><Key.shift><Key.shift><Key.shift><Key.shift><Key.shift><Key.shift><Key.shift><Key.shift><Key.shift><Key.shift><Key.shift><Key.shift><Key.shift><Key.shift><Key.shift><Key.shift><Key.shift><Key.shift><Key.shift><Key.shift><Key.shift><Key.shift><Key.shift><Key.shift><Key.shift><Key.shift><Key.shift><Key.shift><Key.shift><Key.shift><Key.shift><Key.shift><Key.shift><Key.shift><Key.shift><Key.shift><Key.shift><Key.shift><Key.shift><Key.shift><Key.shift><Key.shift><Key.shift><Key.shift><Key.shift><Key.shift><Key.shift><Key.shift><Key.shift><Key.shift><Key.shift><Key.shift><Key.shift><Key.shift><Key.shift><Key.shift><Key.shift><Key.shift><Key.shift><Key.shift><Key.shift><Key.shift><Key.shift><Key.shift><Key.shift><Key.shift><Key.shift><Key.shift><Key.shift><Key.shift><Key.shift><Key.shift><Key.shift><Key.shift><Key.shift><Key.shift><Key.shift><Key.shift><Key.shift><Key.shift><Key.shift><Key.shift><Key.shift><Key.shift><Key.shift><Key.shift><Key.shift><Key.shift><Key.shift><Key.shift><Key.shift><Key.shift><Key.shift><Key.shift>
Screenshot: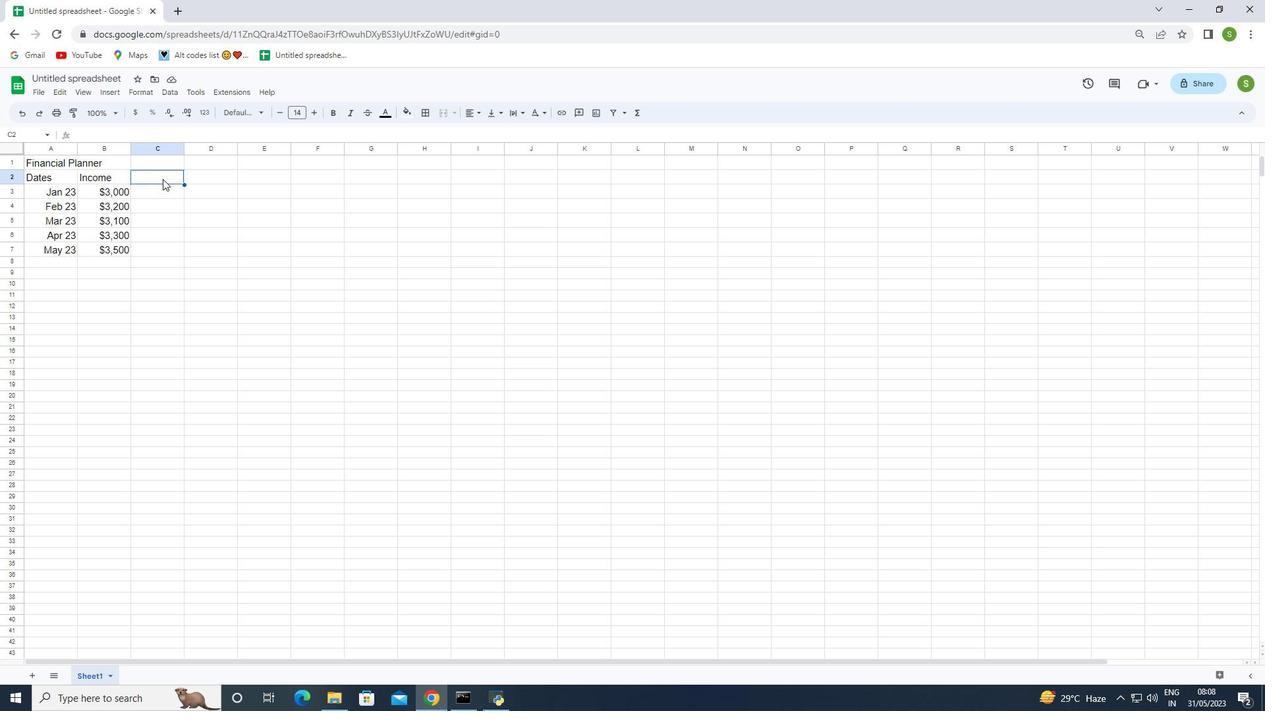 
Action: Mouse moved to (270, 235)
Screenshot: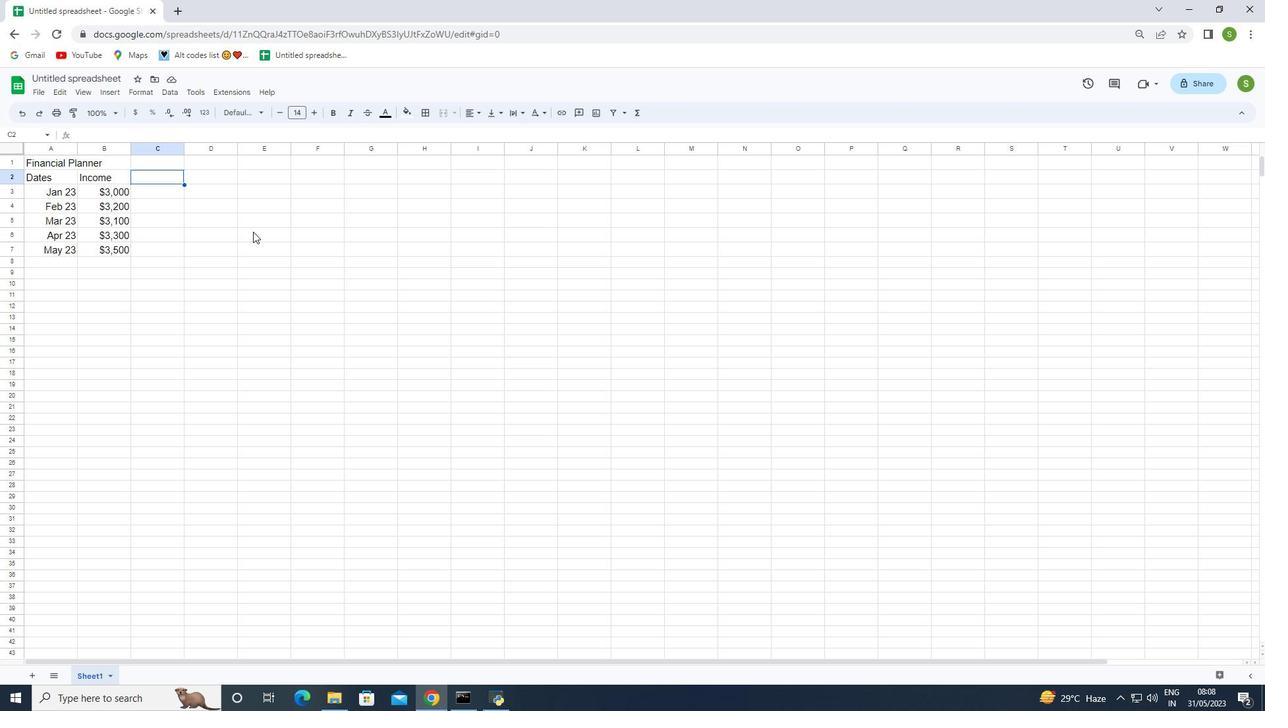 
Action: Key pressed <Key.shift>Expenses<Key.enter><Key.shift><Key.shift><Key.shift><Key.shift><Key.shift><Key.shift><Key.shift><Key.shift><Key.shift><Key.shift><Key.shift><Key.shift><Key.shift><Key.shift><Key.shift>$2000<Key.enter><Key.shift><Key.shift><Key.shift><Key.shift><Key.shift><Key.shift><Key.shift><Key.shift><Key.shift><Key.shift><Key.shift><Key.shift><Key.shift><Key.shift><Key.shift><Key.shift><Key.shift><Key.shift><Key.shift>$2300<Key.enter><Key.shift>$2200<Key.enter><Key.shift><Key.shift>$2500<Key.enter><Key.shift><Key.shift><Key.shift><Key.shift><Key.shift><Key.shift><Key.shift>$2800<Key.enter>
Screenshot: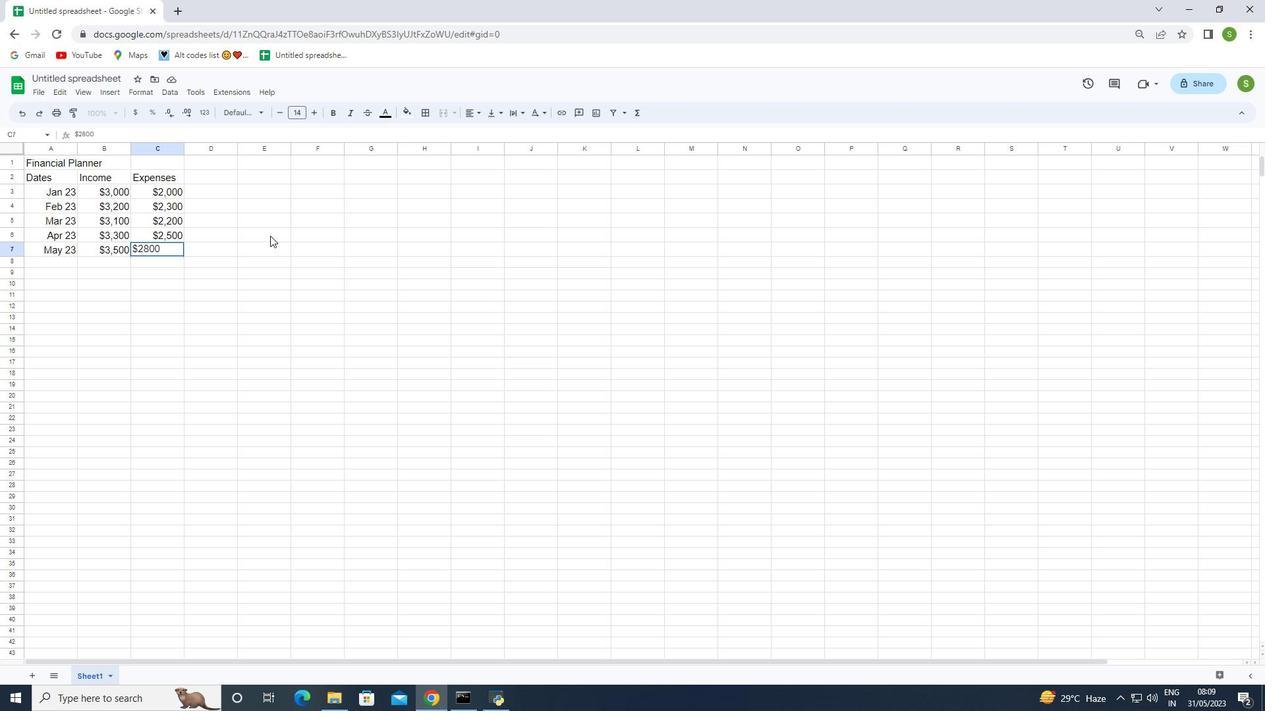 
Action: Mouse moved to (206, 174)
Screenshot: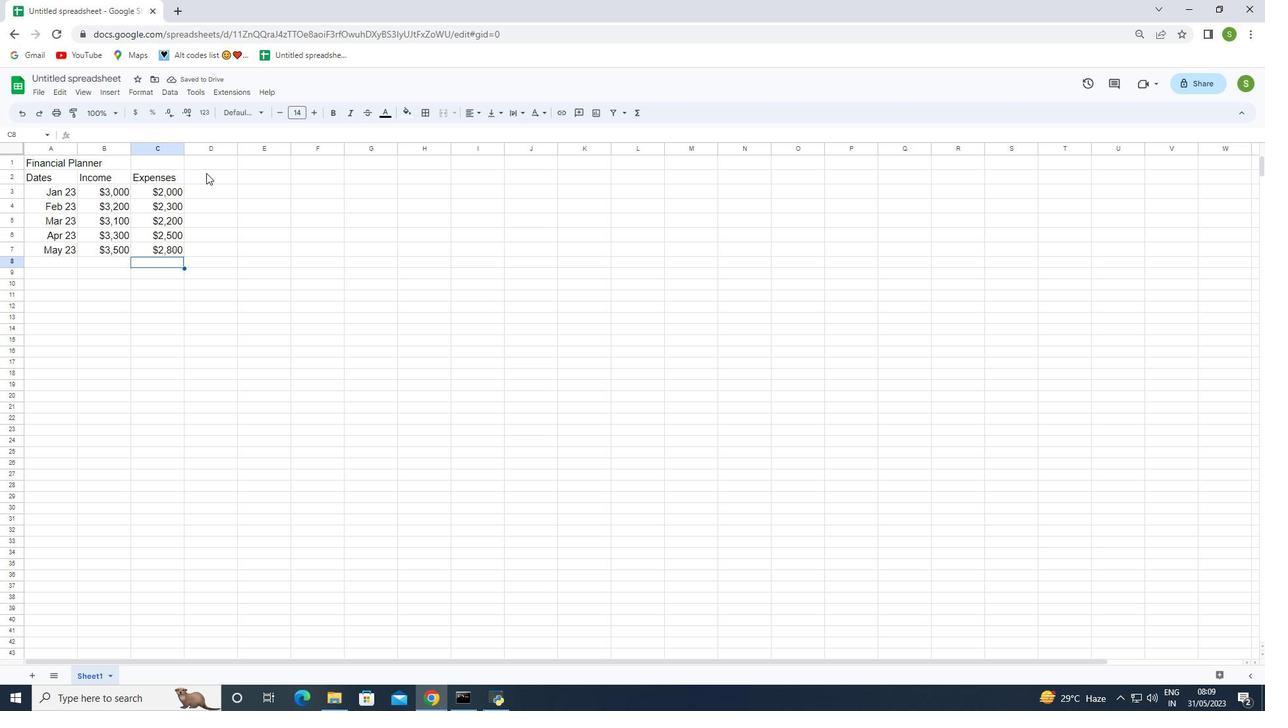 
Action: Mouse pressed left at (206, 174)
Screenshot: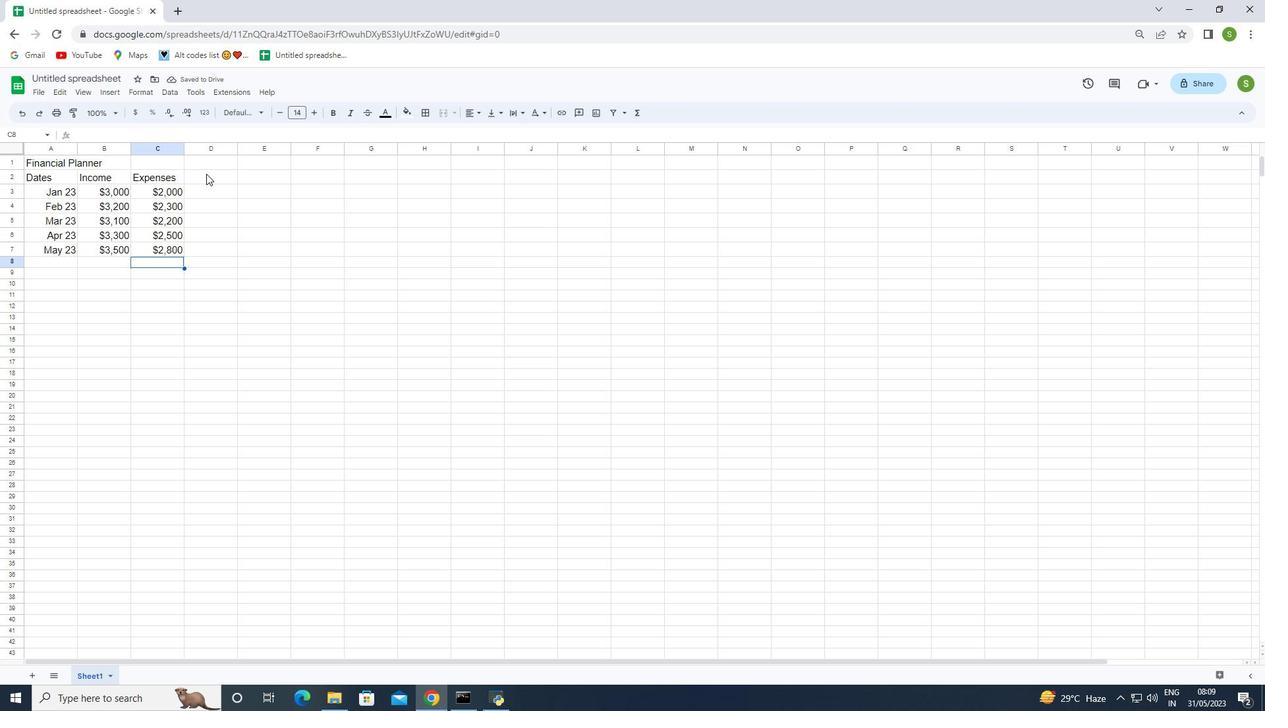 
Action: Key pressed <Key.shift>Savings
Screenshot: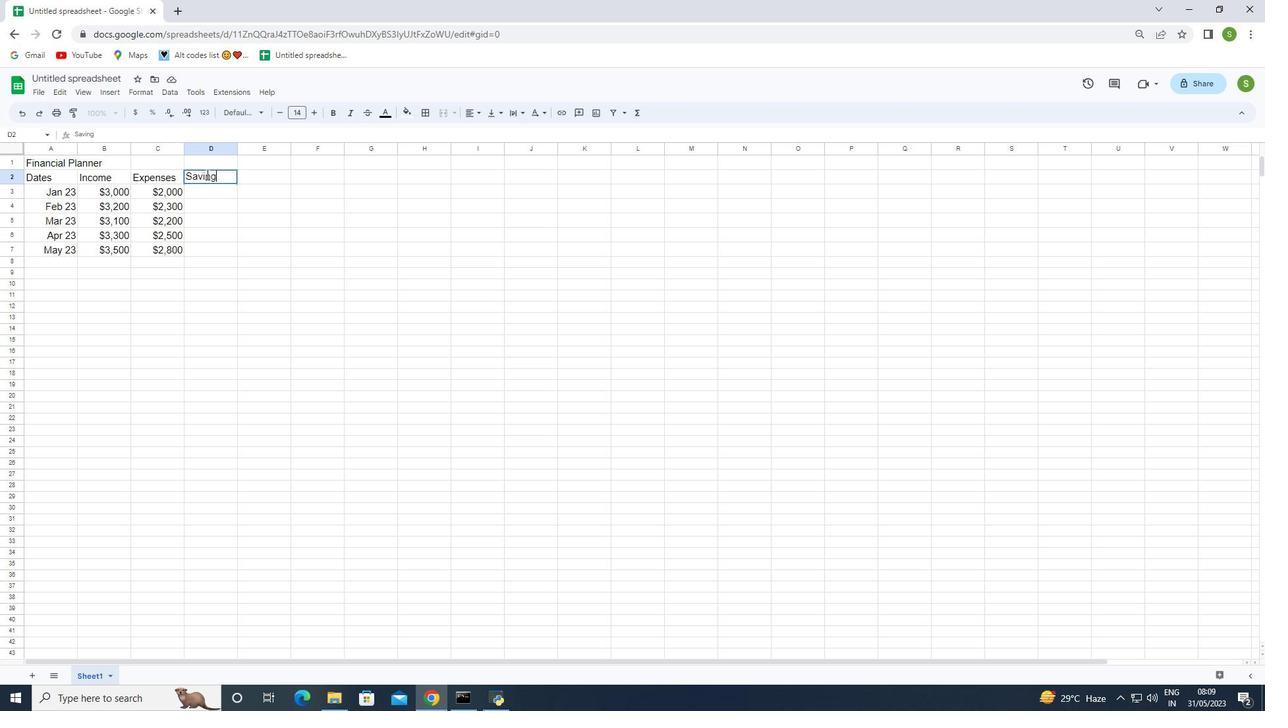 
Action: Mouse moved to (209, 191)
Screenshot: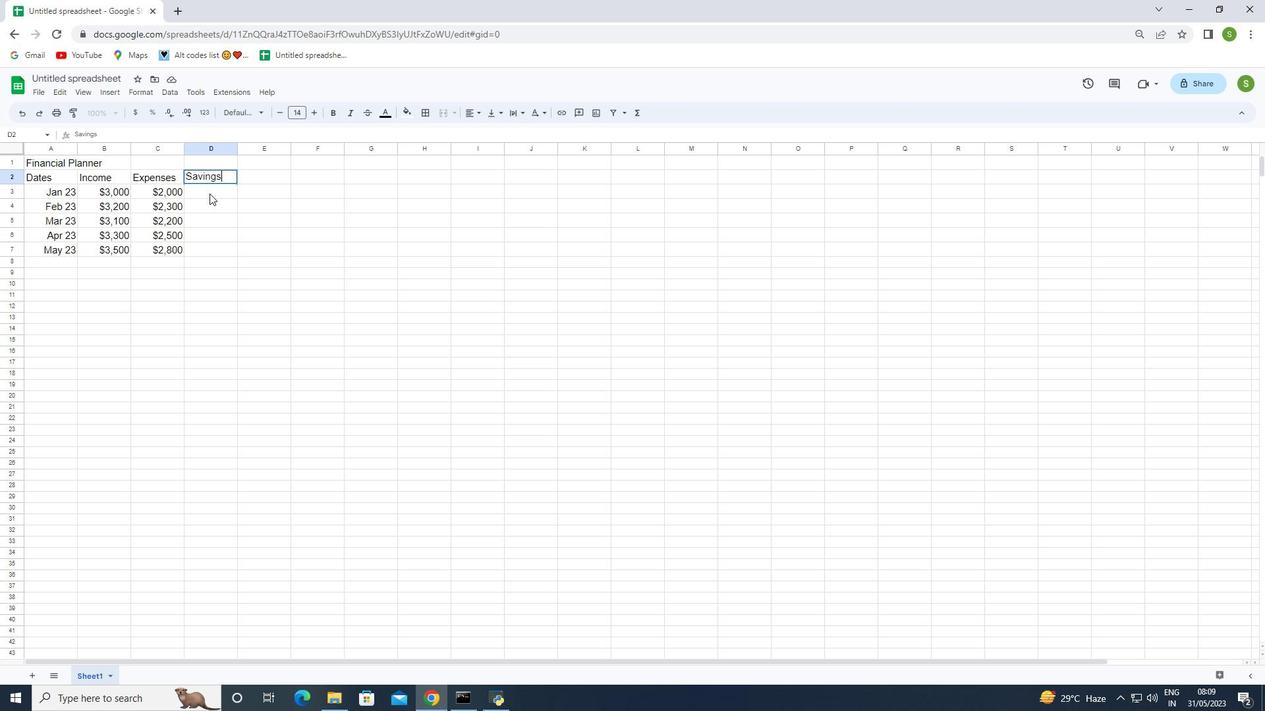 
Action: Mouse pressed left at (209, 191)
Screenshot: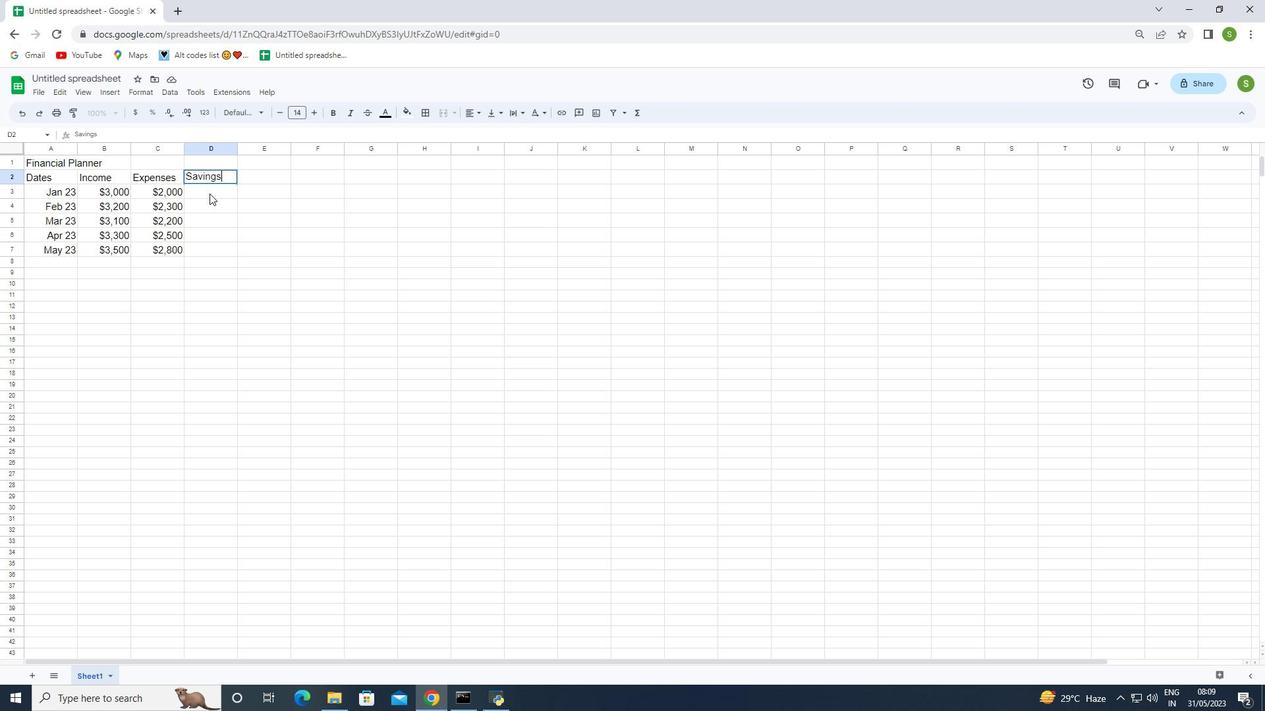 
Action: Mouse moved to (209, 191)
Screenshot: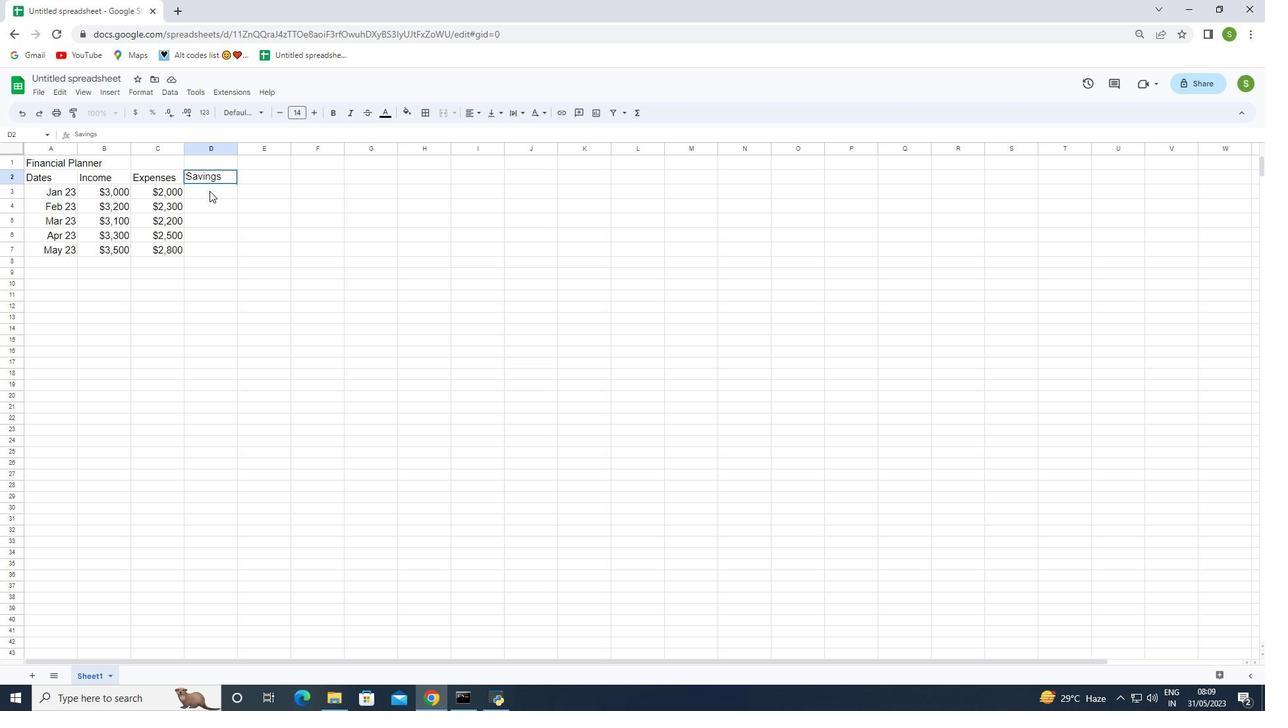 
Action: Key pressed <Key.shift><Key.shift>$500<Key.enter><Key.shift><Key.shift>$600<Key.enter><Key.shift>$500<Key.enter><Key.shift><Key.shift><Key.shift>$700<Key.enter><Key.shift><Key.shift><Key.shift><Key.shift><Key.shift>$700<Key.enter>
Screenshot: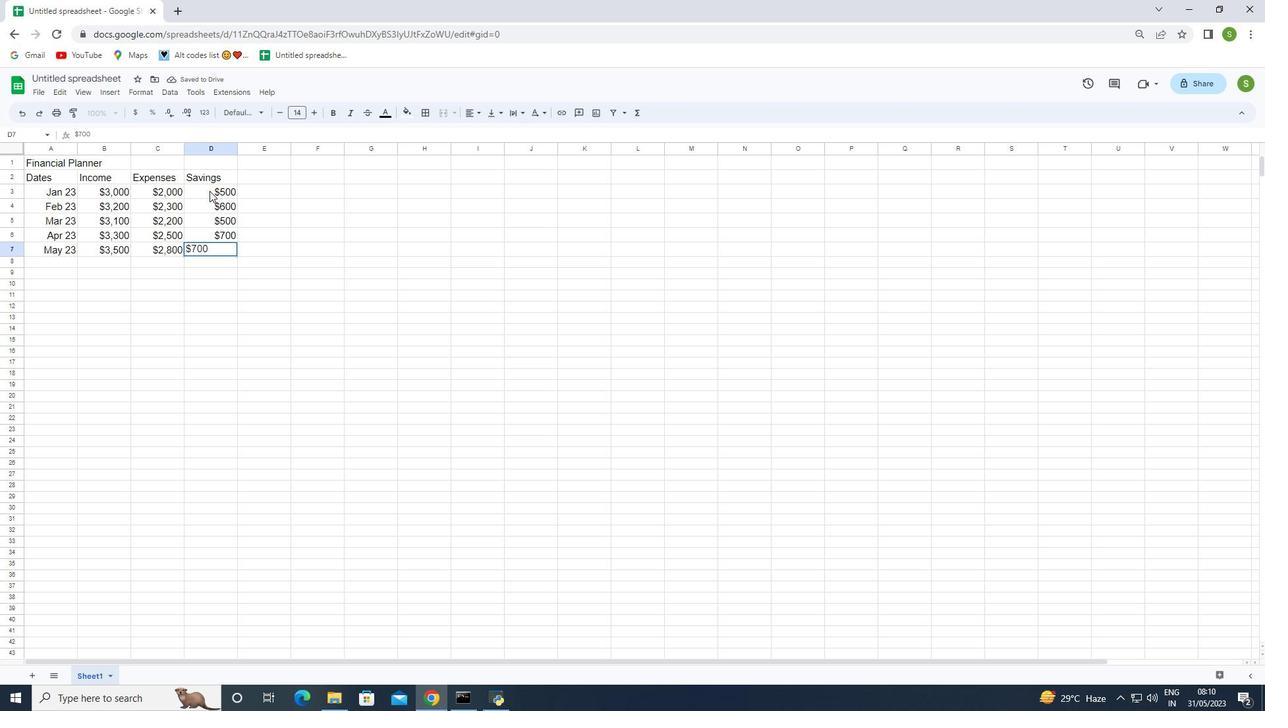
Action: Mouse moved to (254, 179)
Screenshot: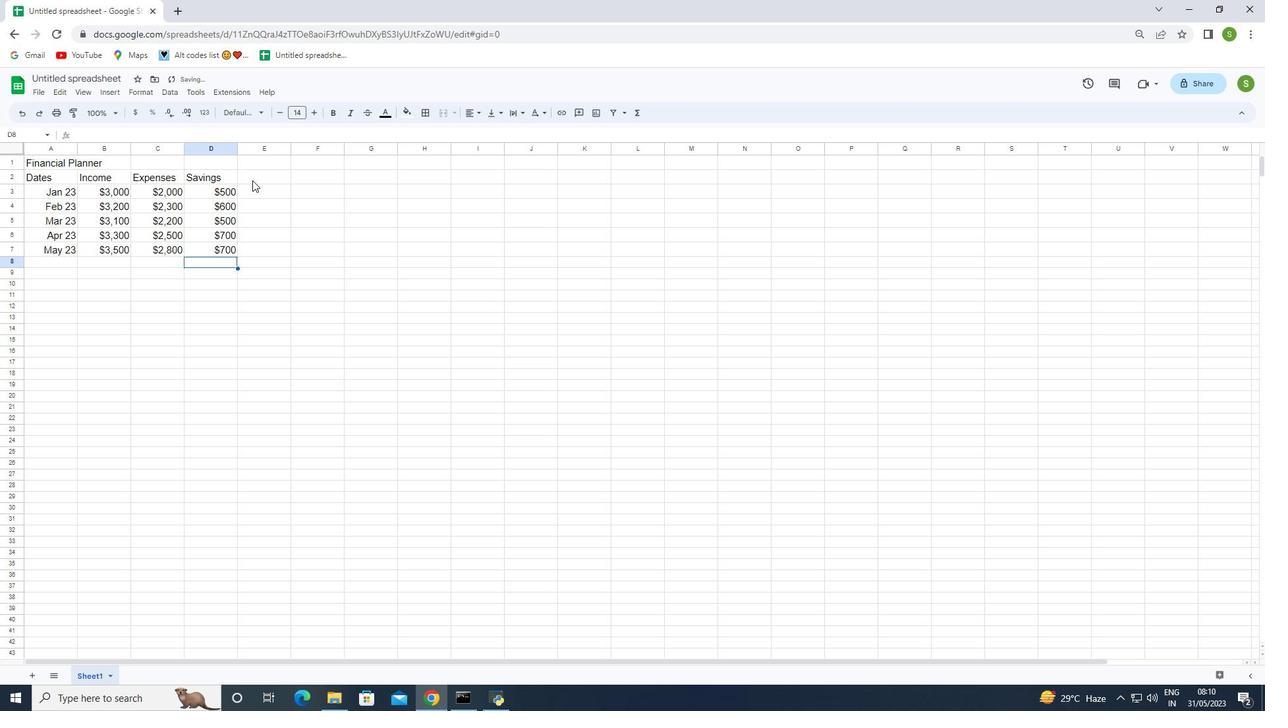 
Action: Mouse pressed left at (254, 179)
Screenshot: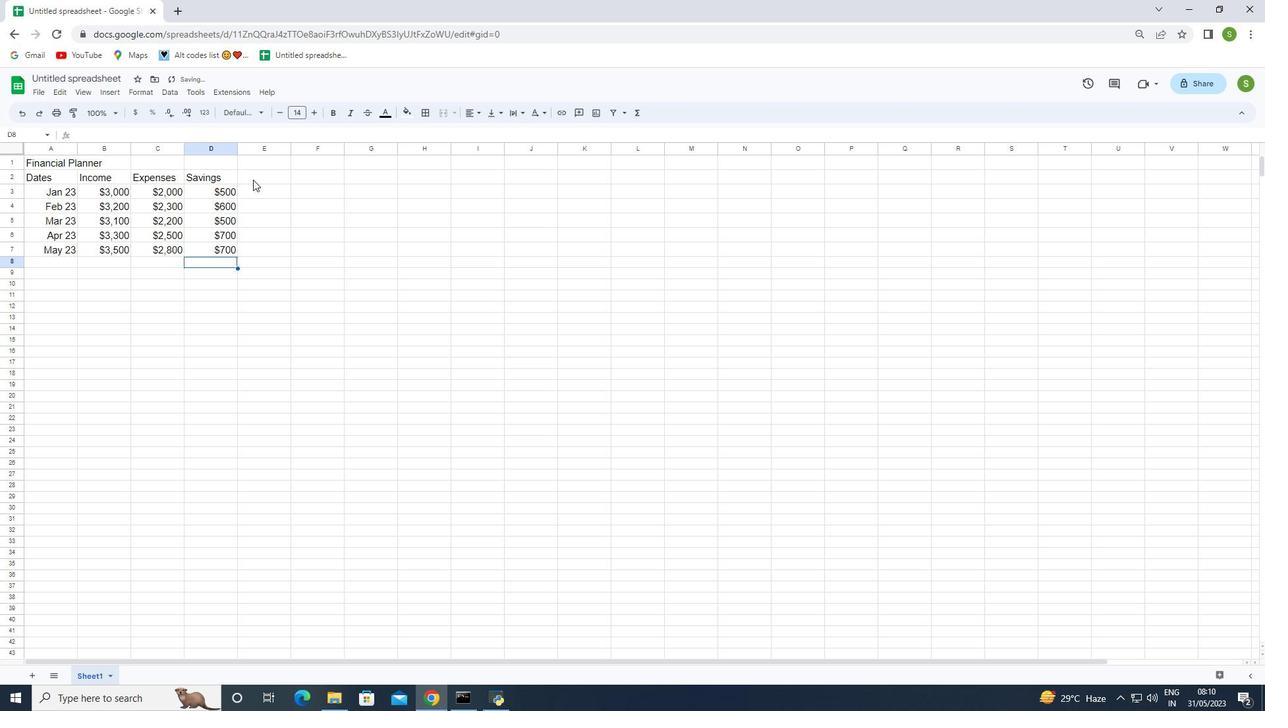 
Action: Mouse moved to (252, 180)
Screenshot: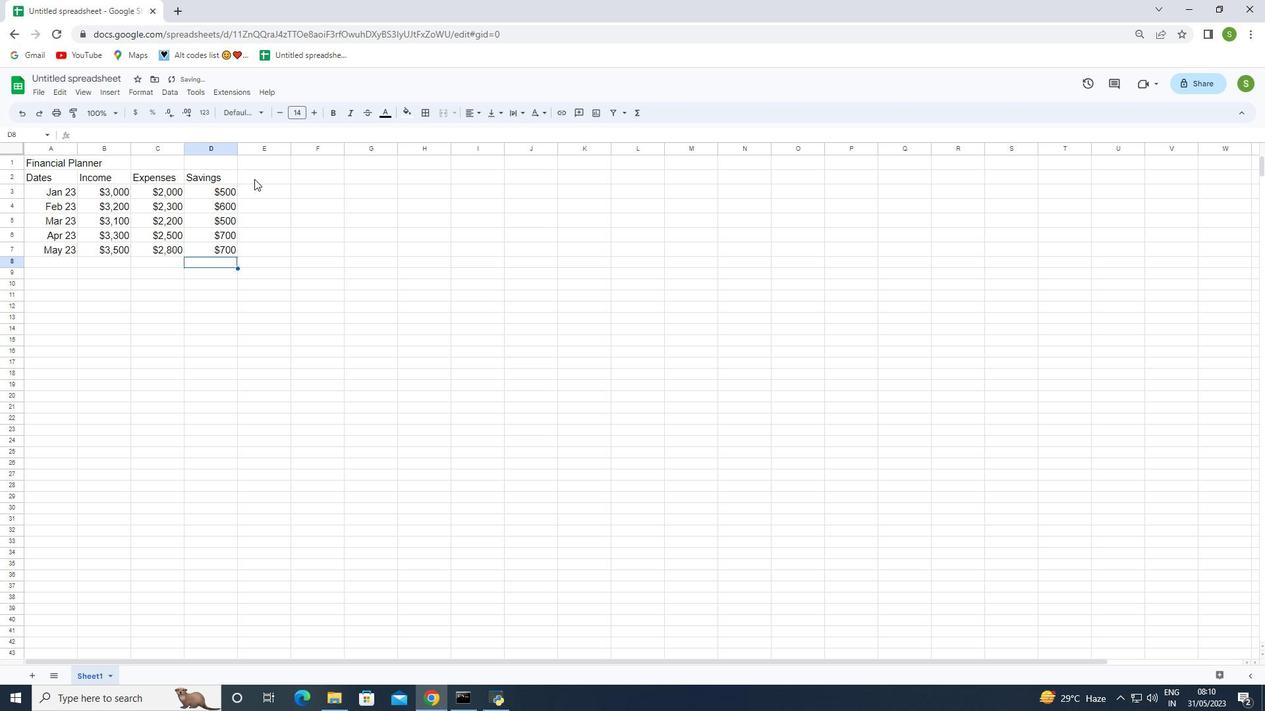 
Action: Key pressed <Key.shift><Key.shift>Investment
Screenshot: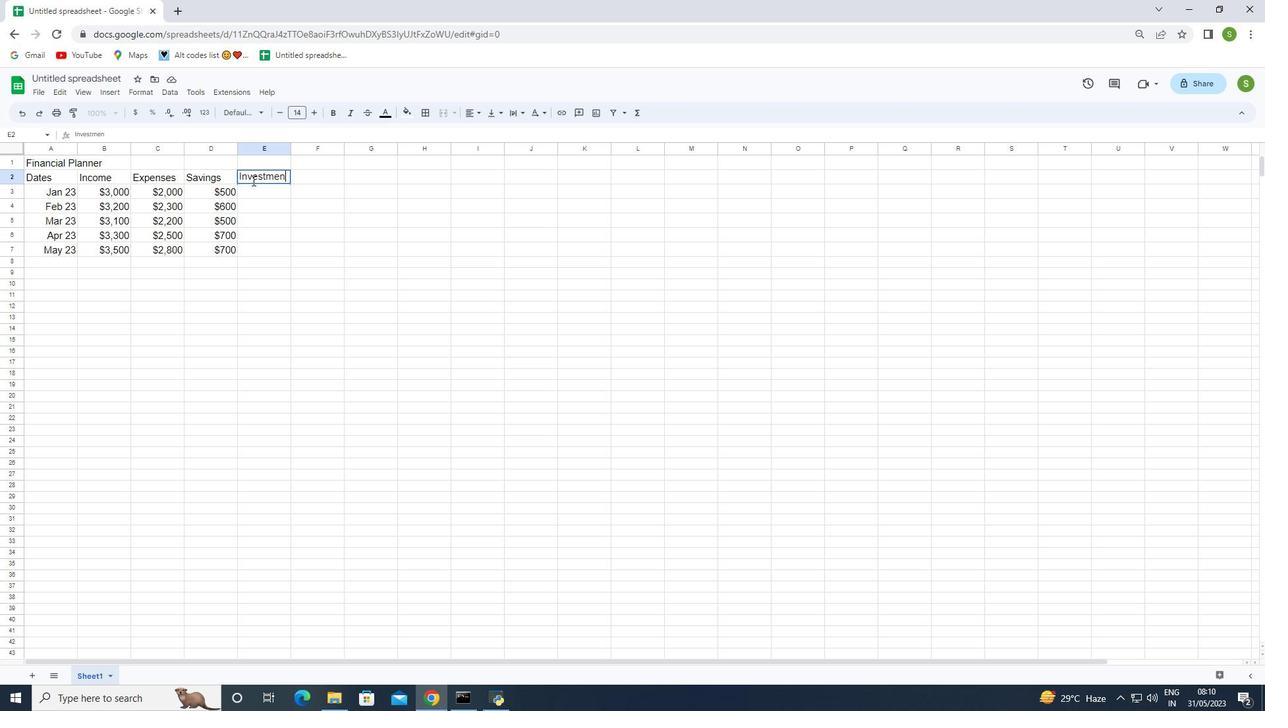 
Action: Mouse moved to (277, 191)
Screenshot: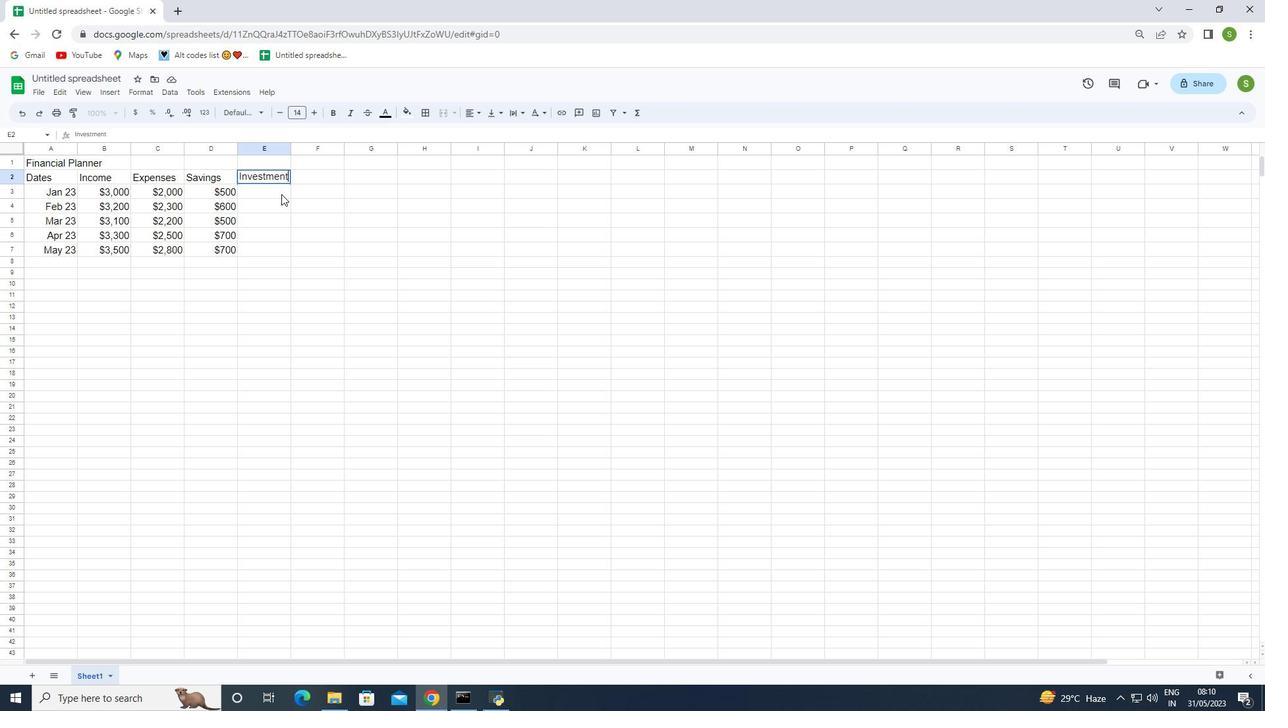 
Action: Mouse pressed left at (277, 191)
Screenshot: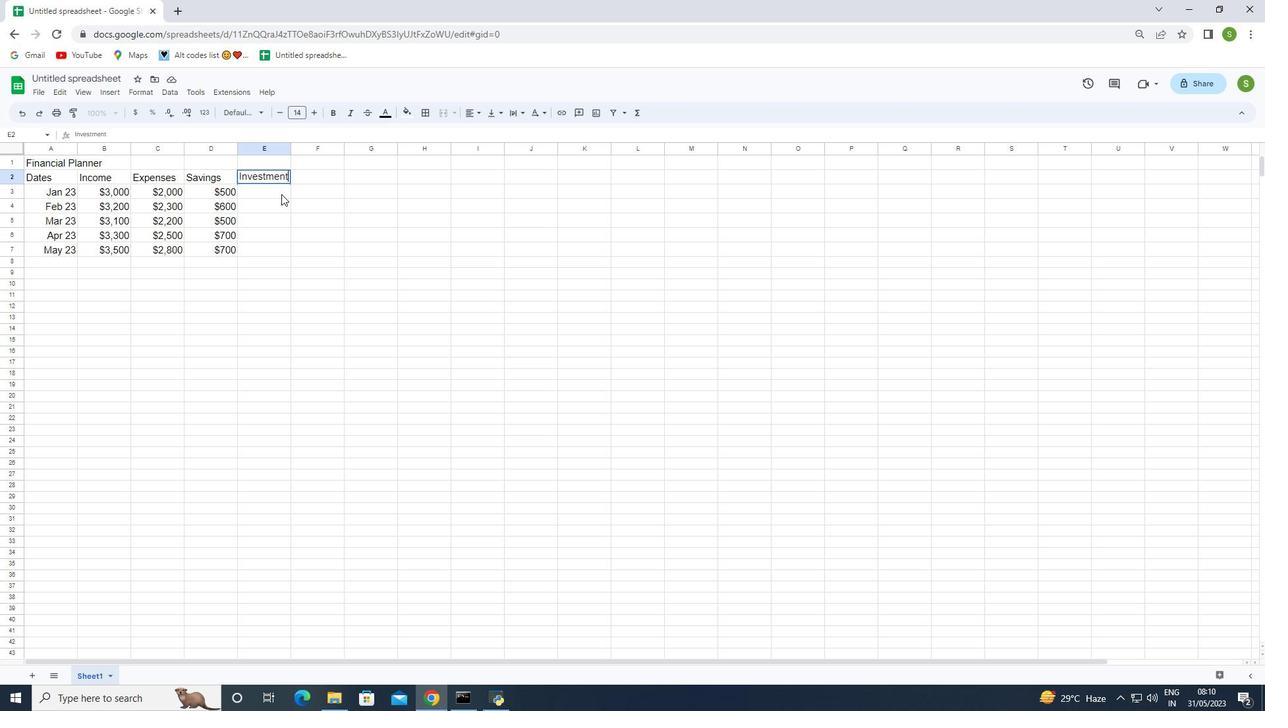 
Action: Key pressed <Key.shift><Key.shift><Key.shift>$500<Key.enter><Key.shift><Key.shift><Key.shift><Key.shift><Key.shift><Key.shift><Key.shift><Key.shift>$700<Key.enter><Key.shift>$800<Key.enter><Key.shift>$900<Key.enter><Key.shift>$1000<Key.enter>
Screenshot: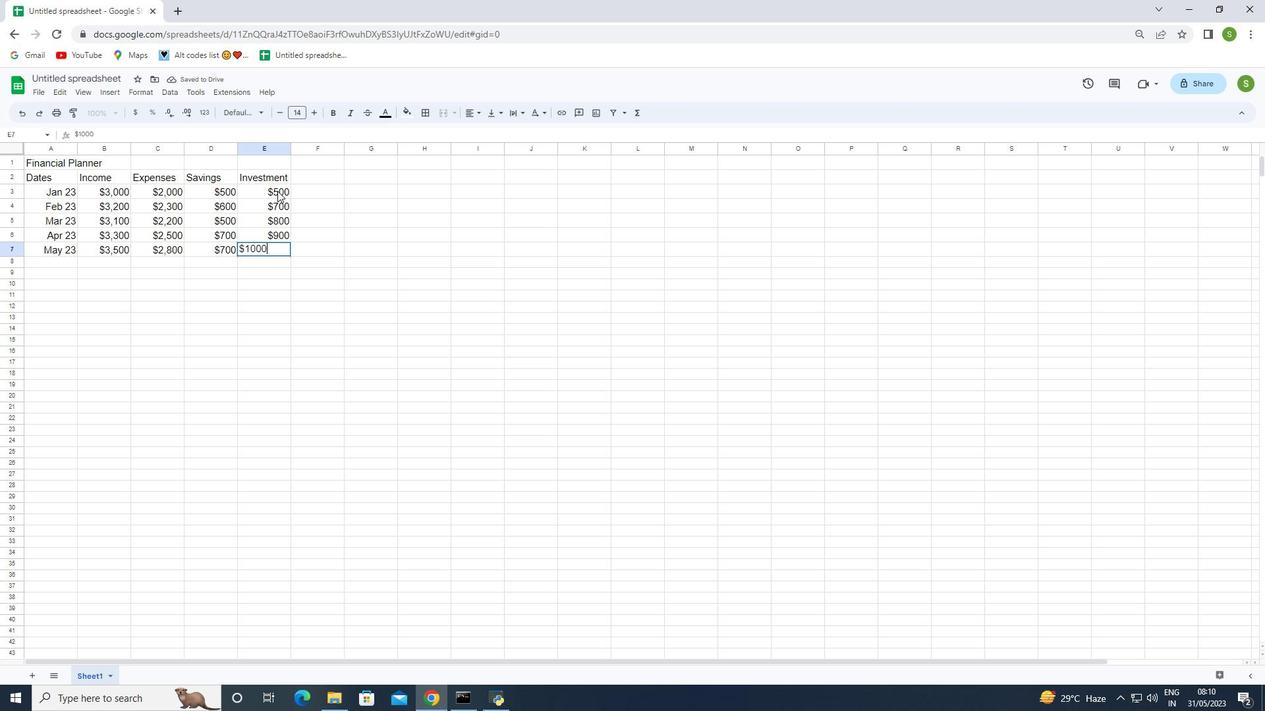 
Action: Mouse moved to (307, 175)
Screenshot: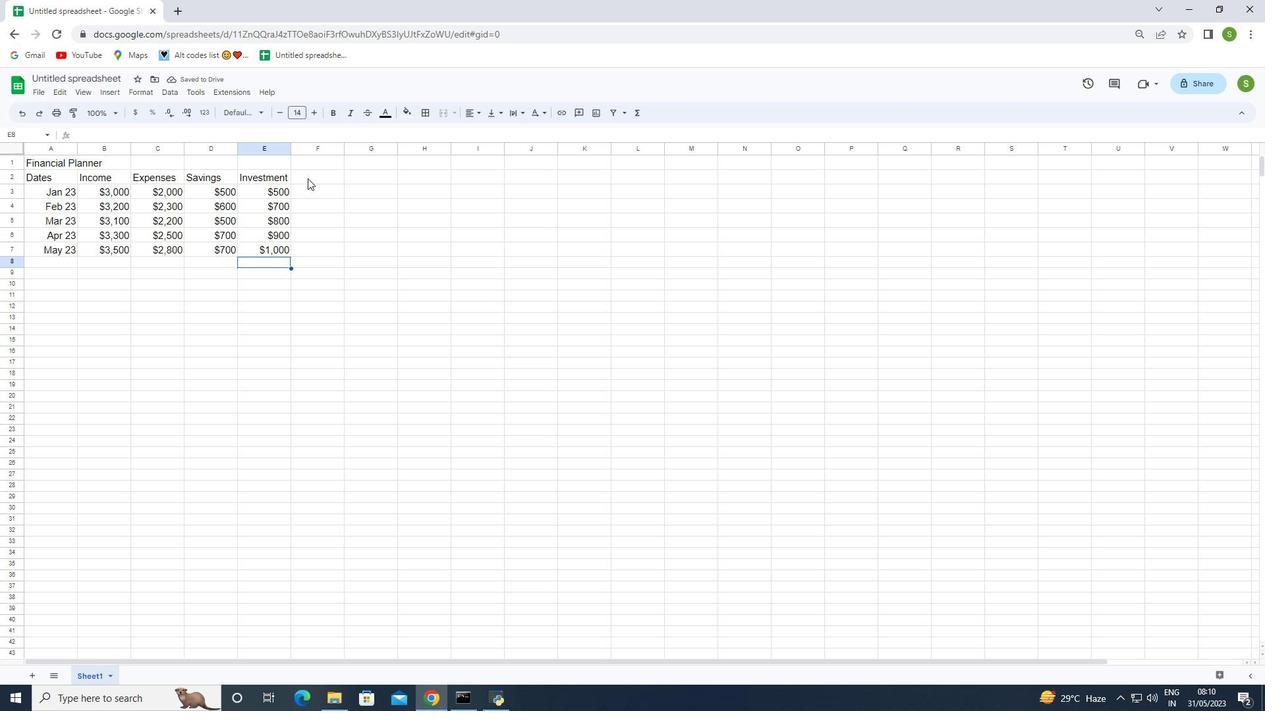 
Action: Mouse pressed left at (307, 175)
Screenshot: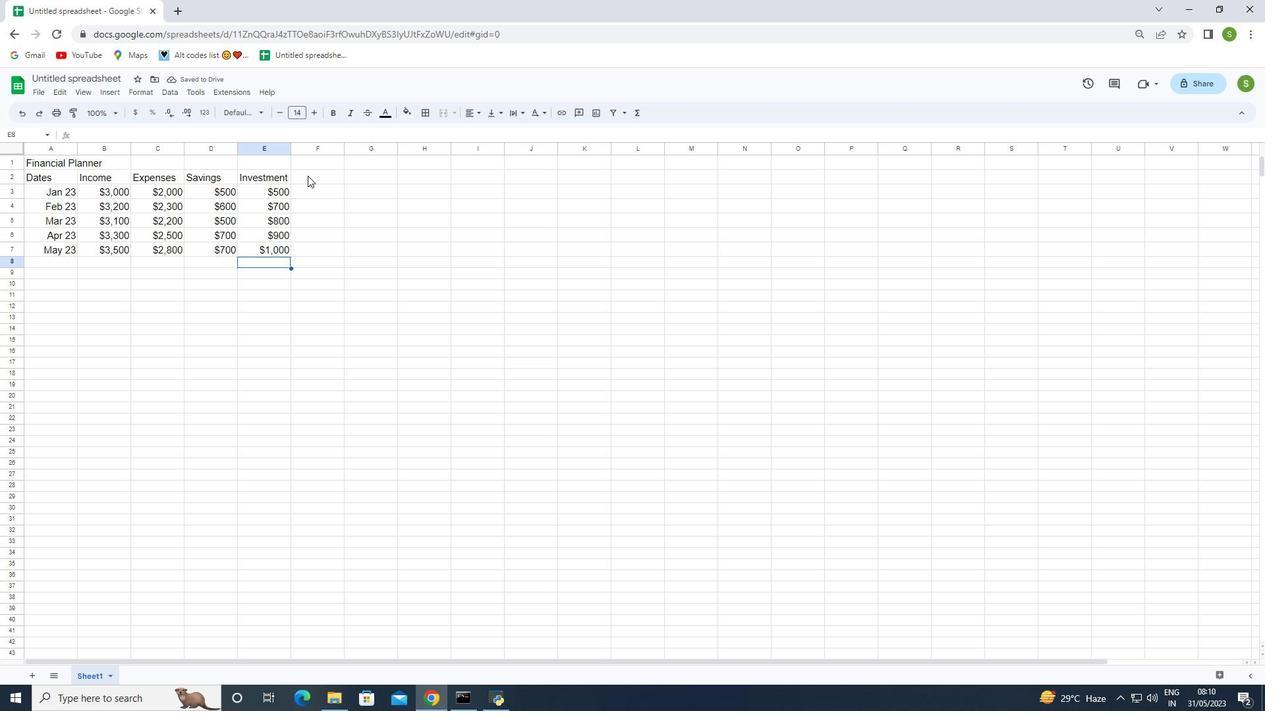 
Action: Mouse moved to (323, 201)
Screenshot: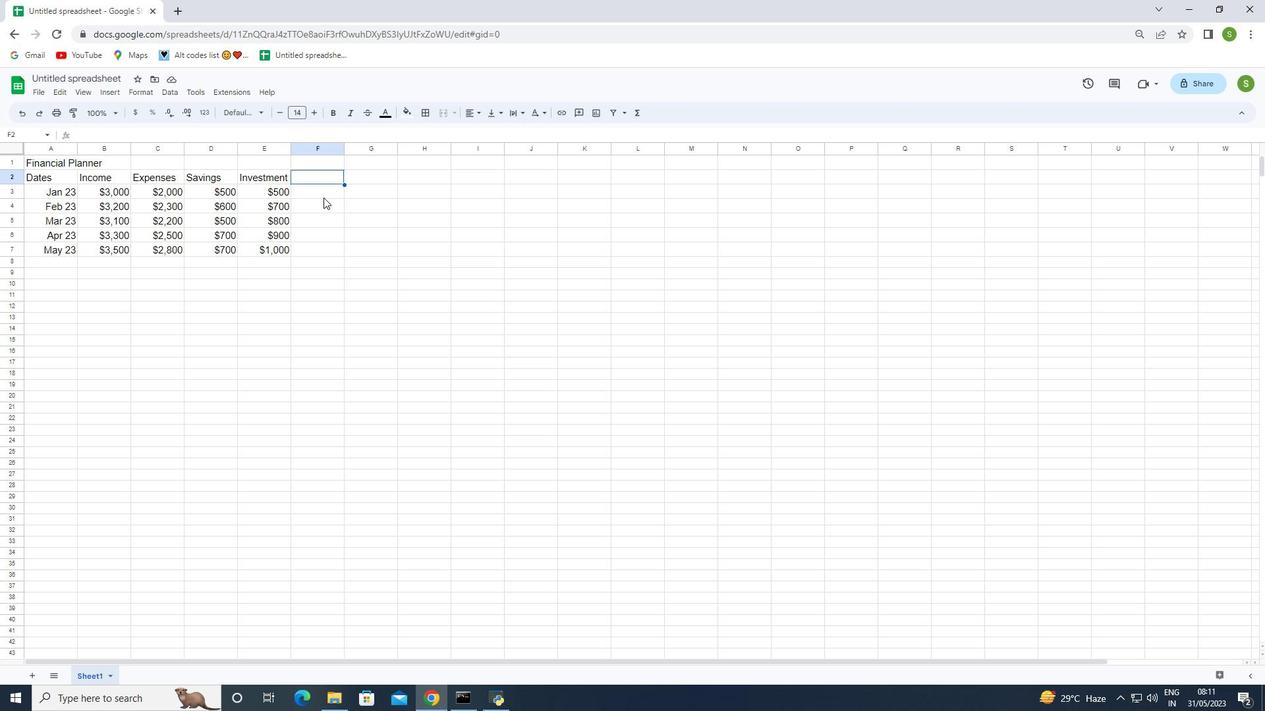 
Action: Key pressed <Key.shift><Key.shift><Key.shift>Net<Key.space><Key.shift>Saving<Key.enter><Key.shift>$1000<Key.enter><Key.shift>$1200<Key.enter><Key.shift><Key.shift><Key.shift><Key.shift><Key.shift><Key.shift><Key.shift>$900<Key.enter><Key.shift><Key.shift><Key.shift>$700<Key.enter>
Screenshot: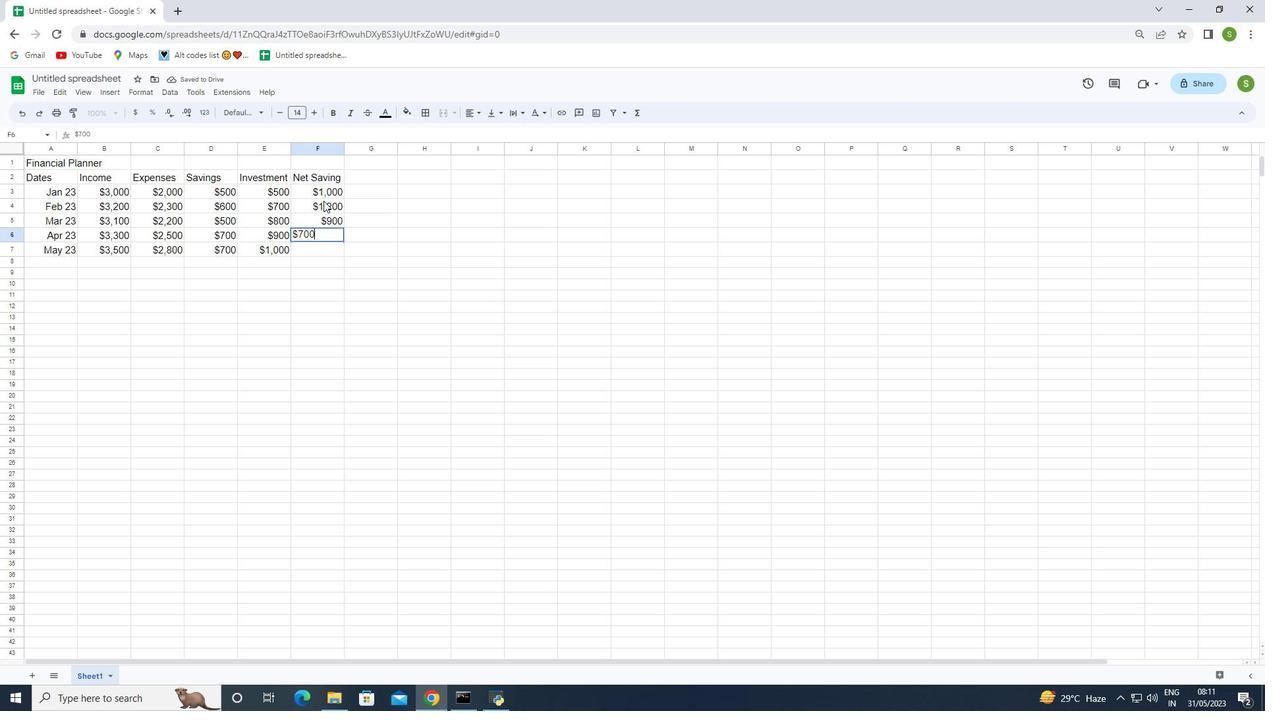 
Action: Mouse moved to (334, 237)
Screenshot: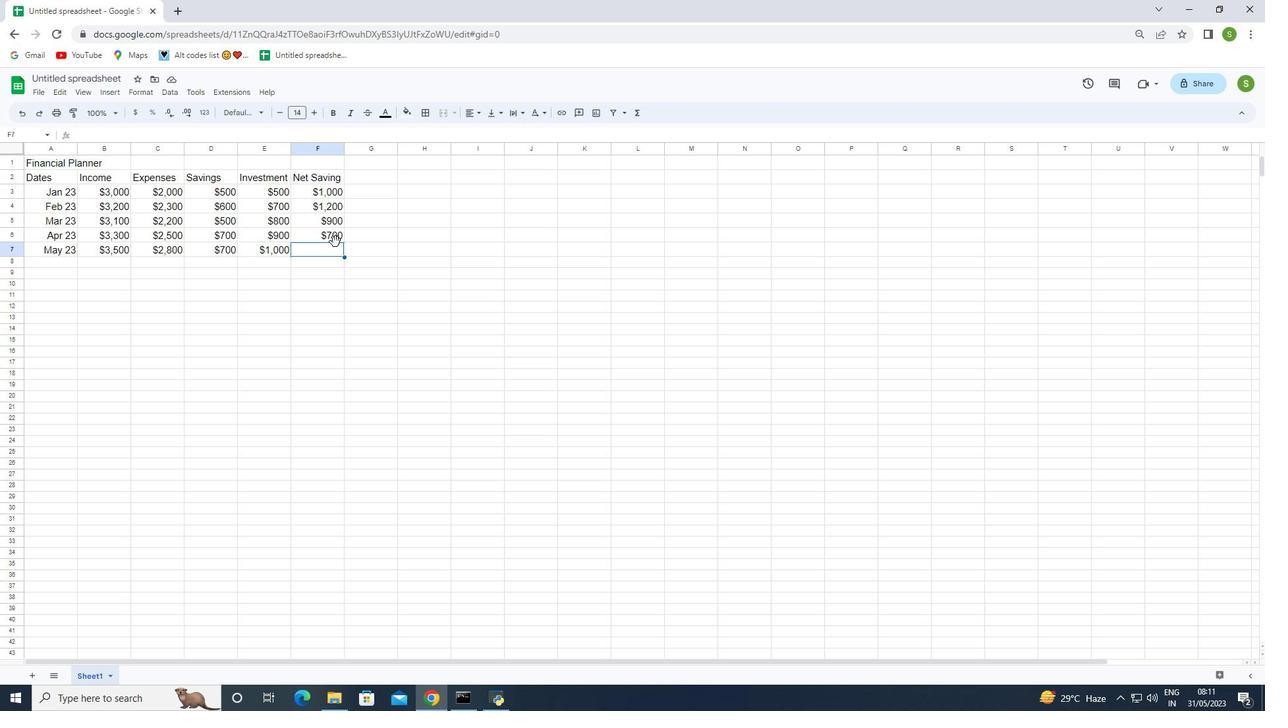 
Action: Mouse pressed left at (334, 237)
Screenshot: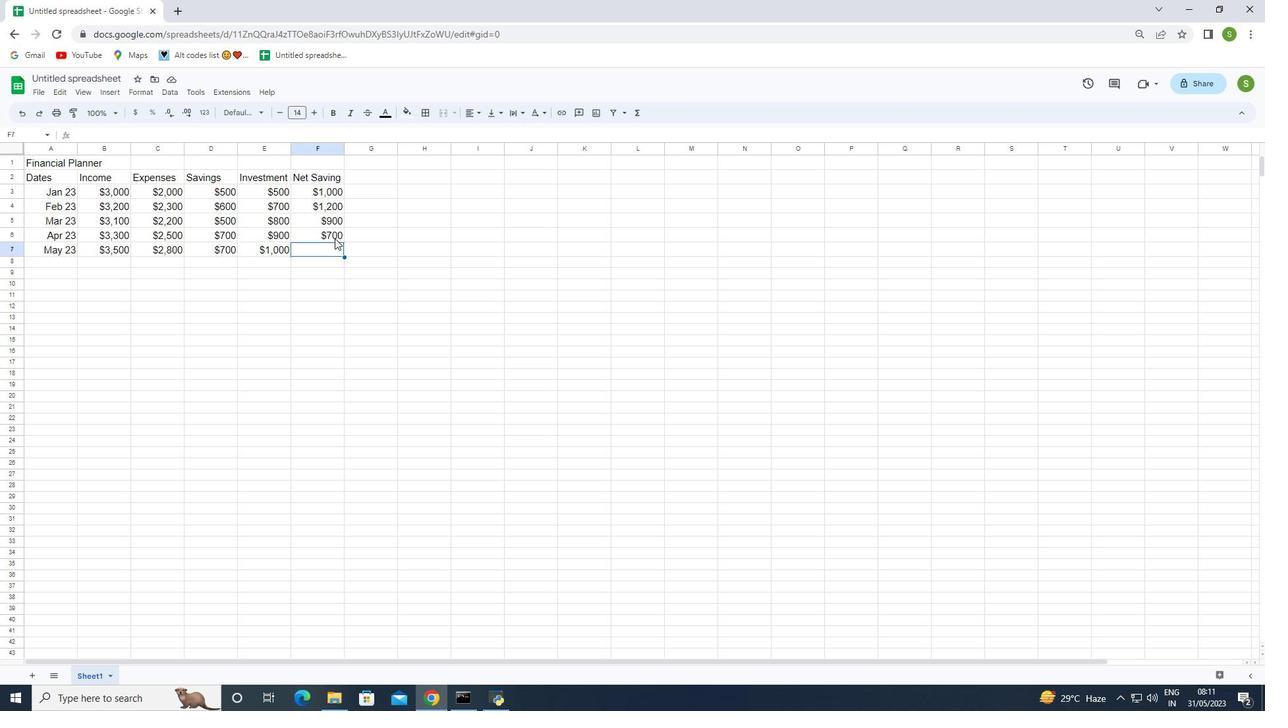 
Action: Key pressed <Key.backspace><Key.shift>$800<Key.enter><Key.shift>$700<Key.enter>
Screenshot: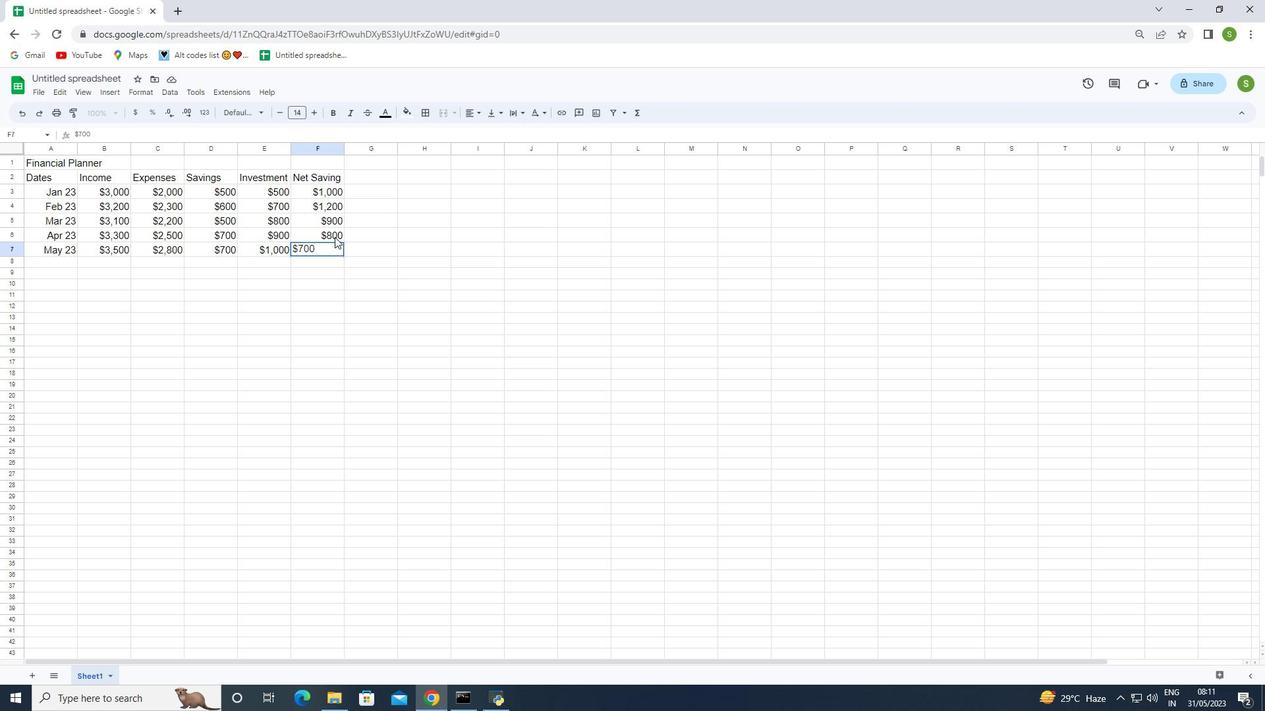 
Action: Mouse moved to (361, 179)
Screenshot: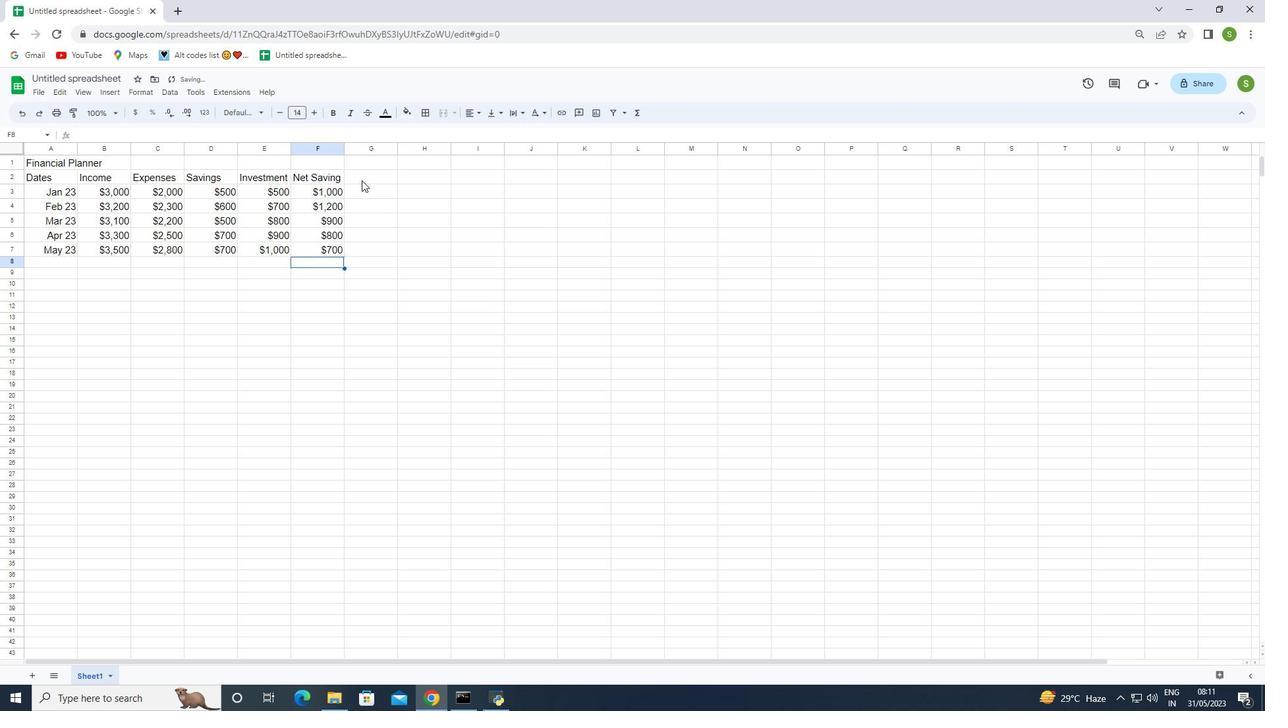 
Action: Mouse pressed left at (361, 179)
Screenshot: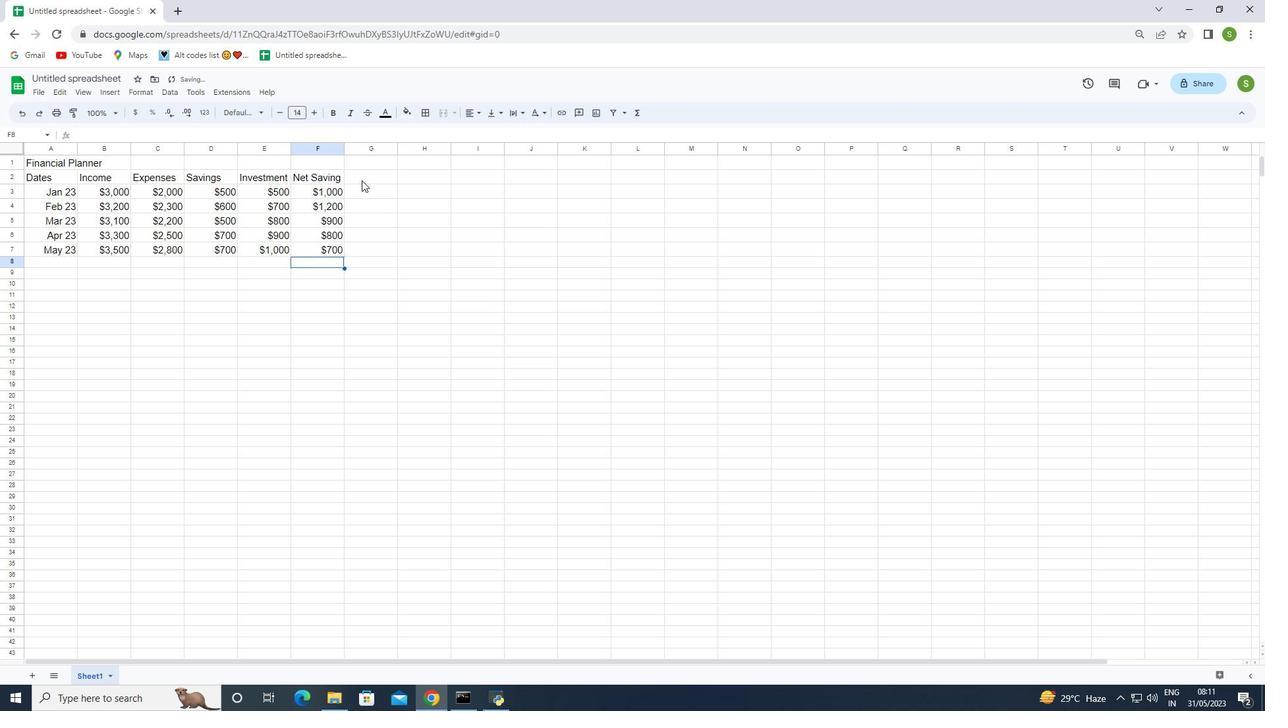 
Action: Mouse moved to (42, 90)
Screenshot: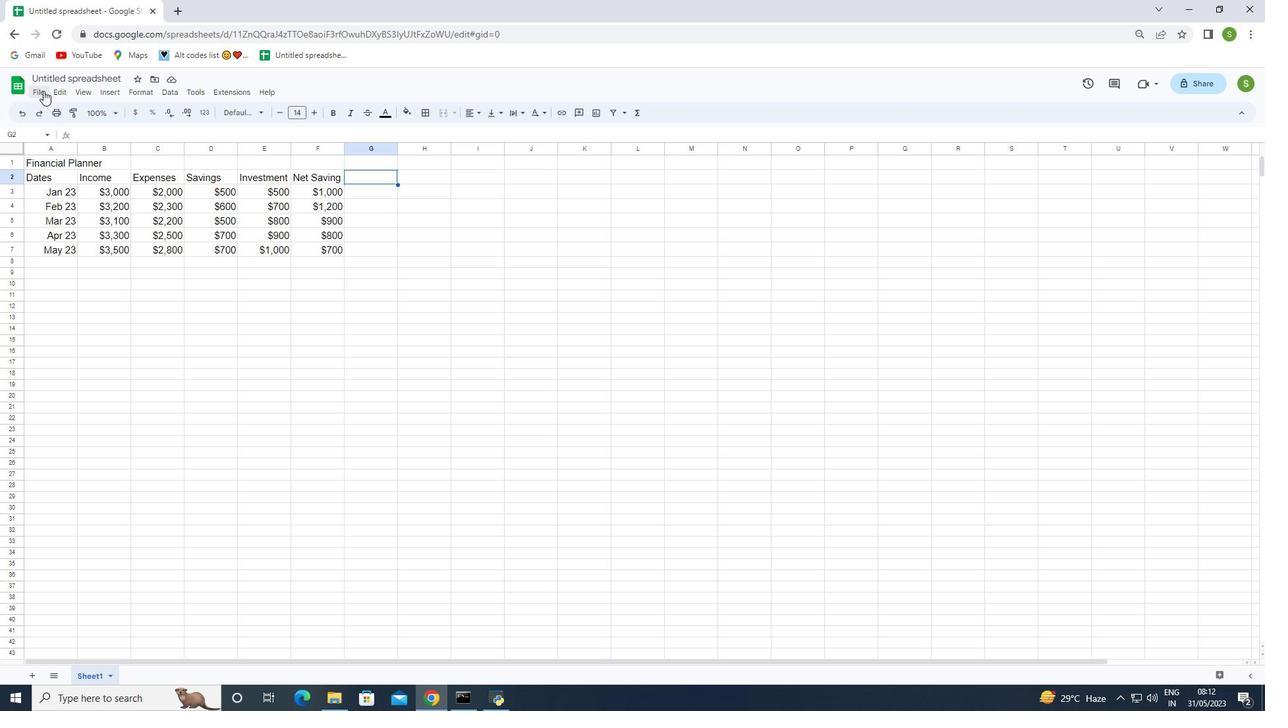 
Action: Mouse pressed left at (42, 90)
Screenshot: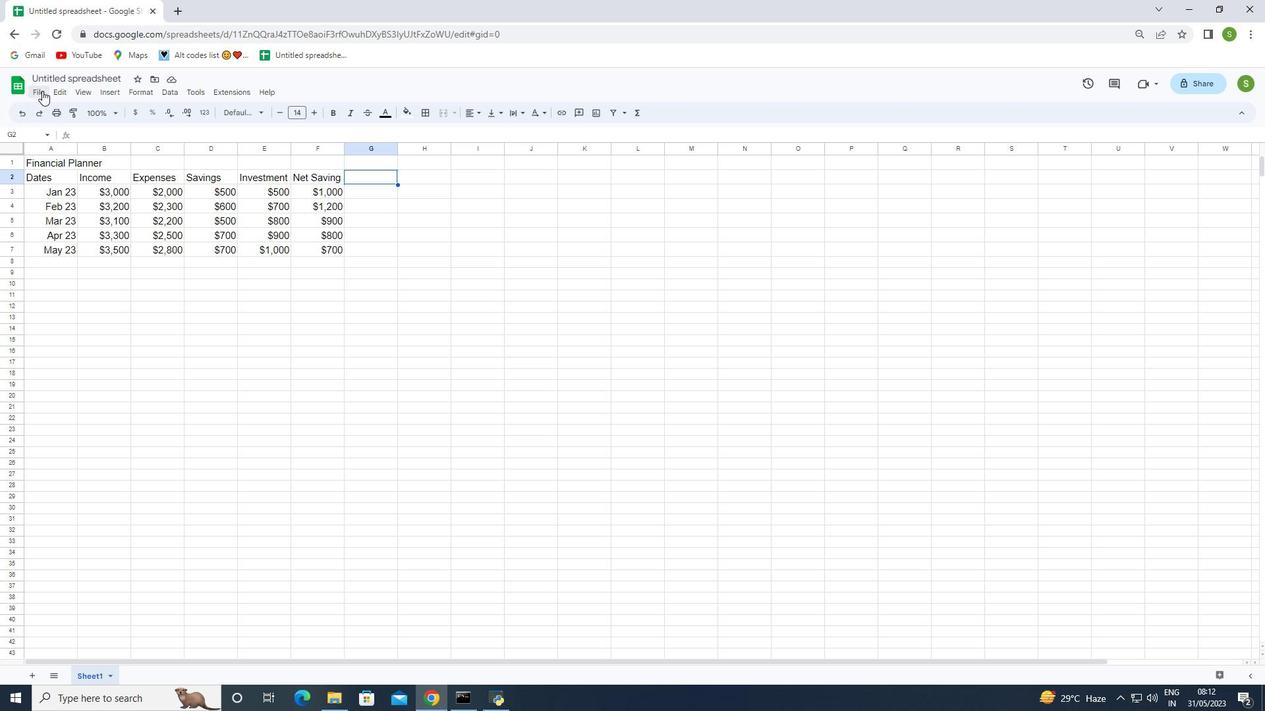 
Action: Mouse moved to (58, 242)
Screenshot: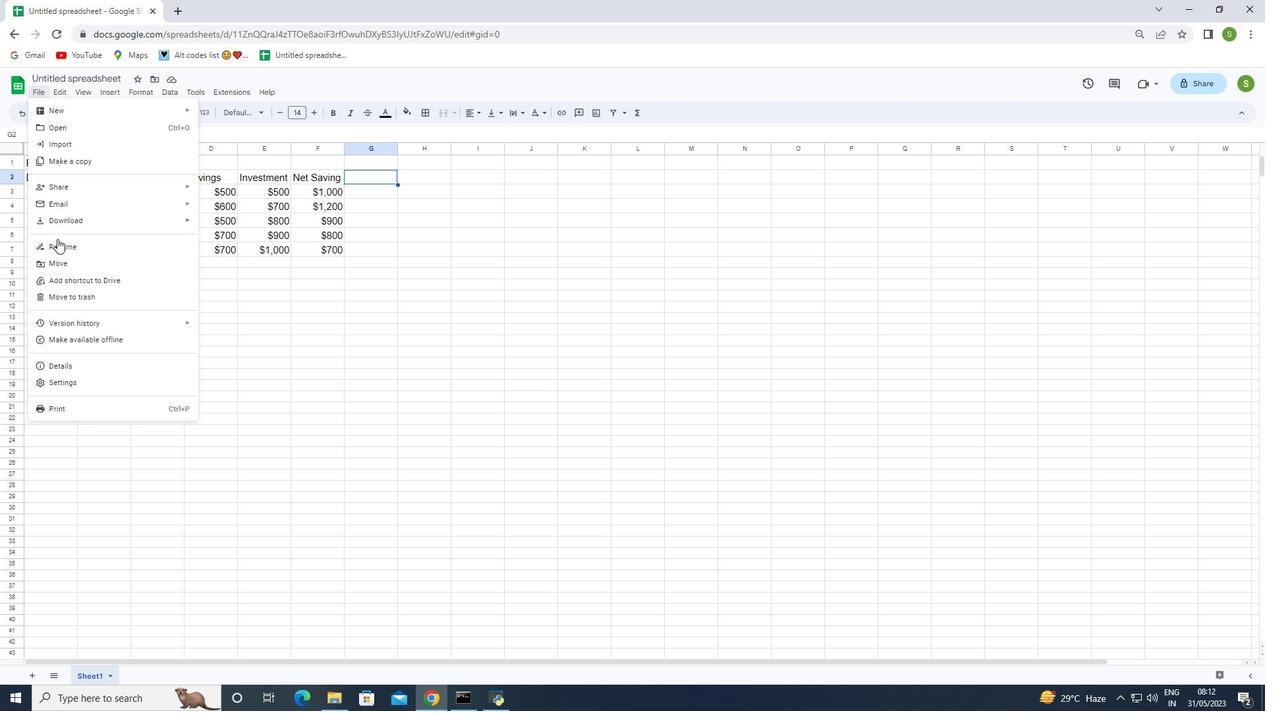 
Action: Mouse pressed left at (58, 242)
Screenshot: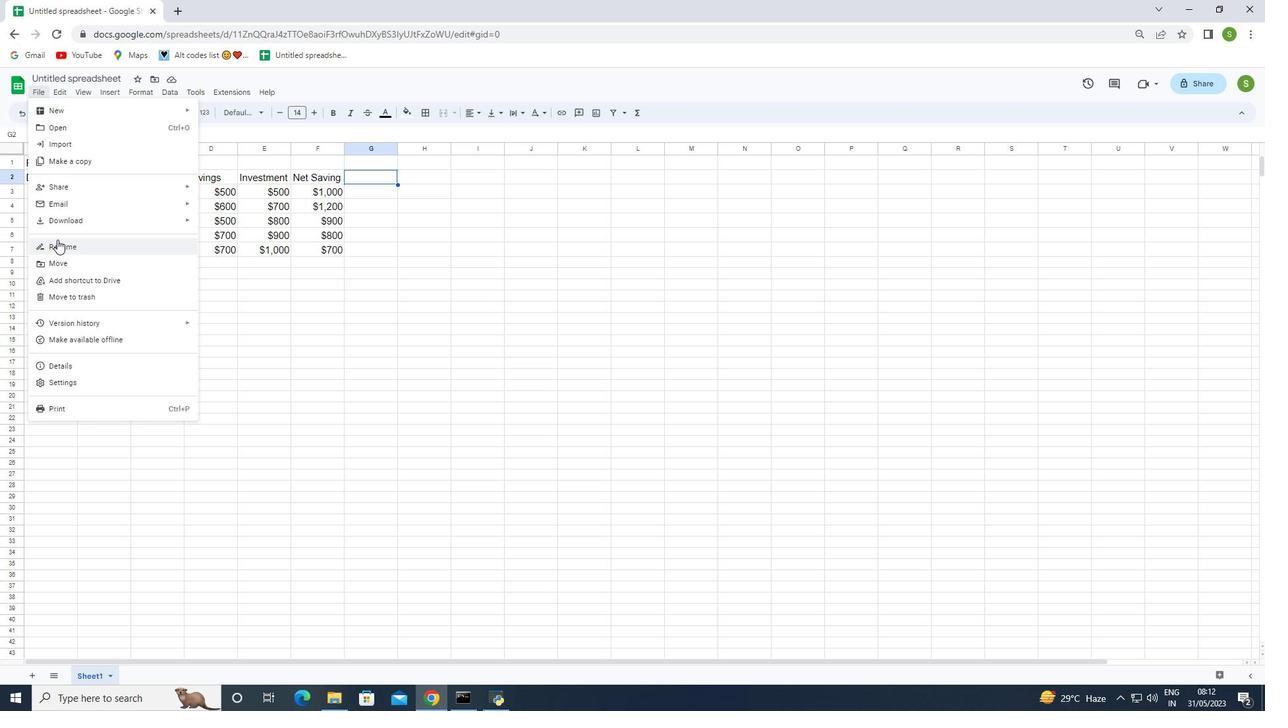 
Action: Key pressed <Key.backspace><Key.shift>Budget<Key.shift>Plan<Key.space>reviewbook<Key.enter>
Screenshot: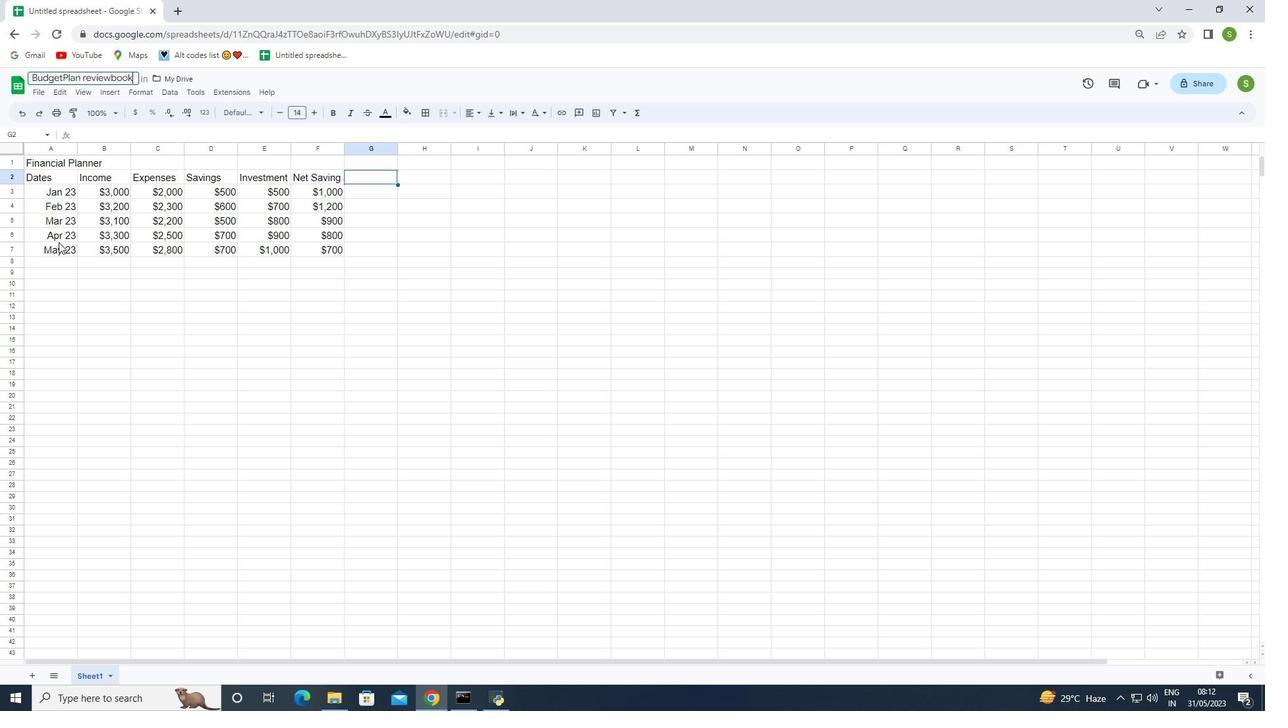
Action: Mouse moved to (354, 326)
Screenshot: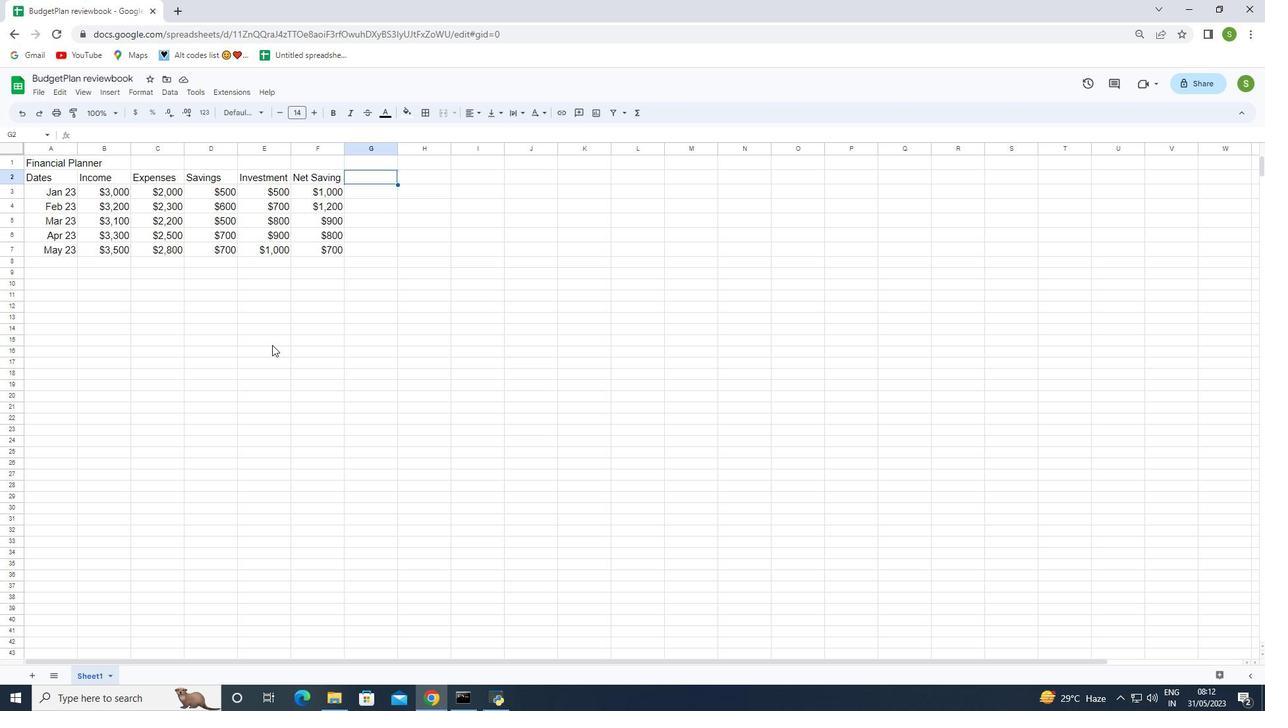 
